 Task: Open Card Card0000000036 in Board Board0000000009 in Workspace WS0000000003 in Trello. Add Member 17.ch.pooja@gmail.com to Card Card0000000036 in Board Board0000000009 in Workspace WS0000000003 in Trello. Add Red Label titled Label0000000036 to Card Card0000000036 in Board Board0000000009 in Workspace WS0000000003 in Trello. Add Checklist CL0000000036 to Card Card0000000036 in Board Board0000000009 in Workspace WS0000000003 in Trello. Add Dates with Start Date as Nov 01 2023 and Due Date as Nov 30 2023 to Card Card0000000036 in Board Board0000000009 in Workspace WS0000000003 in Trello
Action: Mouse moved to (397, 622)
Screenshot: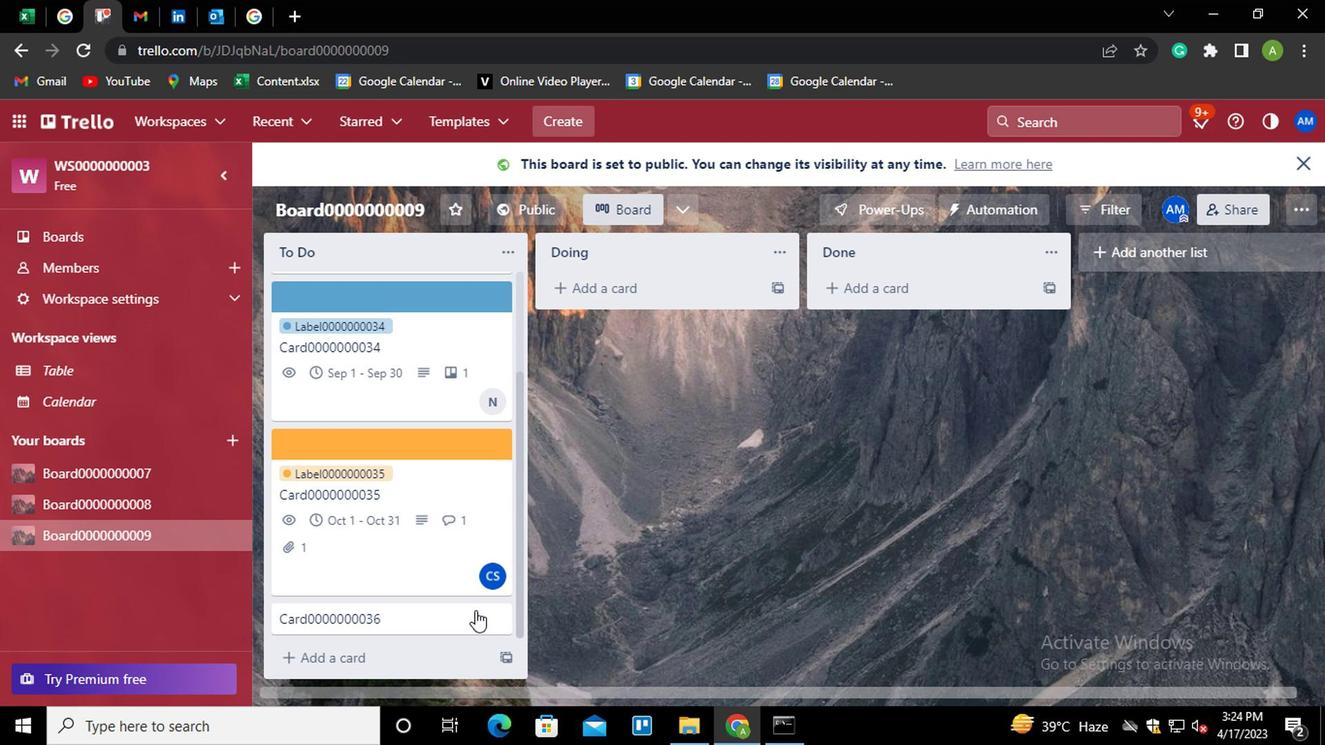 
Action: Mouse pressed left at (397, 622)
Screenshot: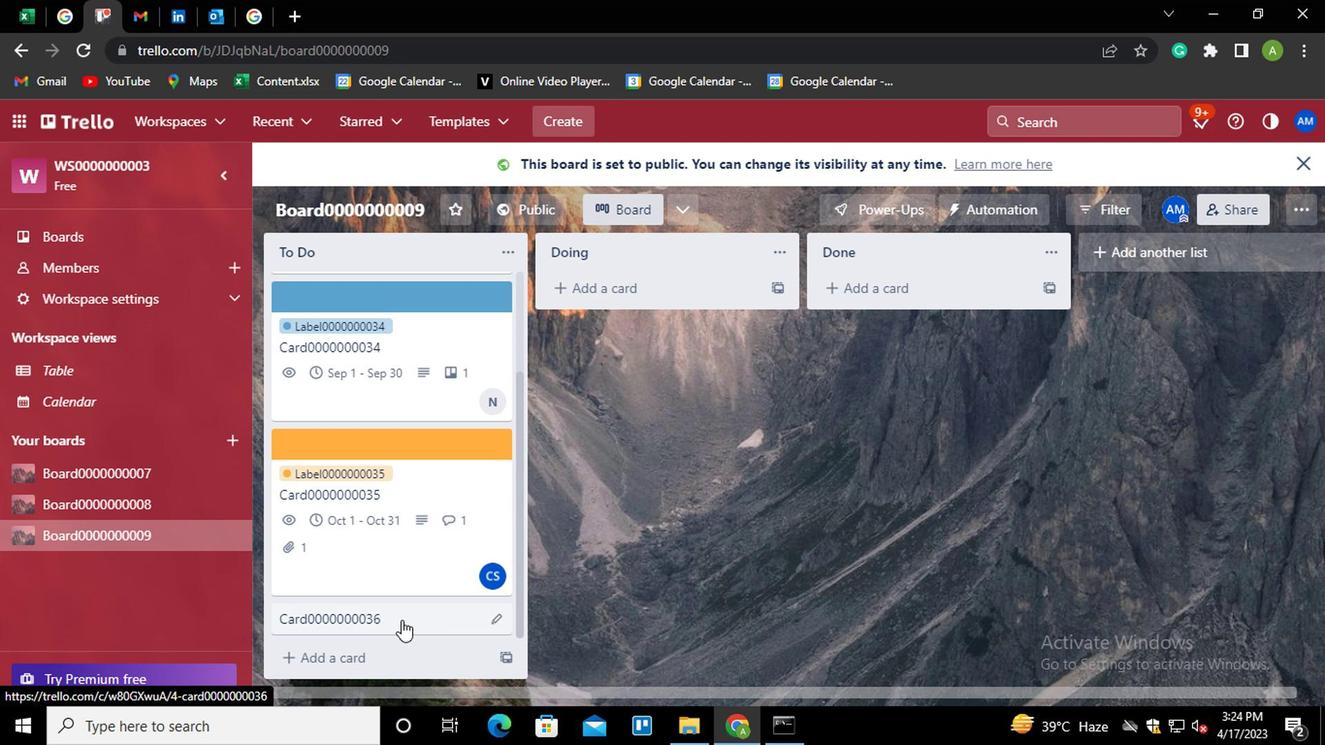 
Action: Mouse moved to (888, 275)
Screenshot: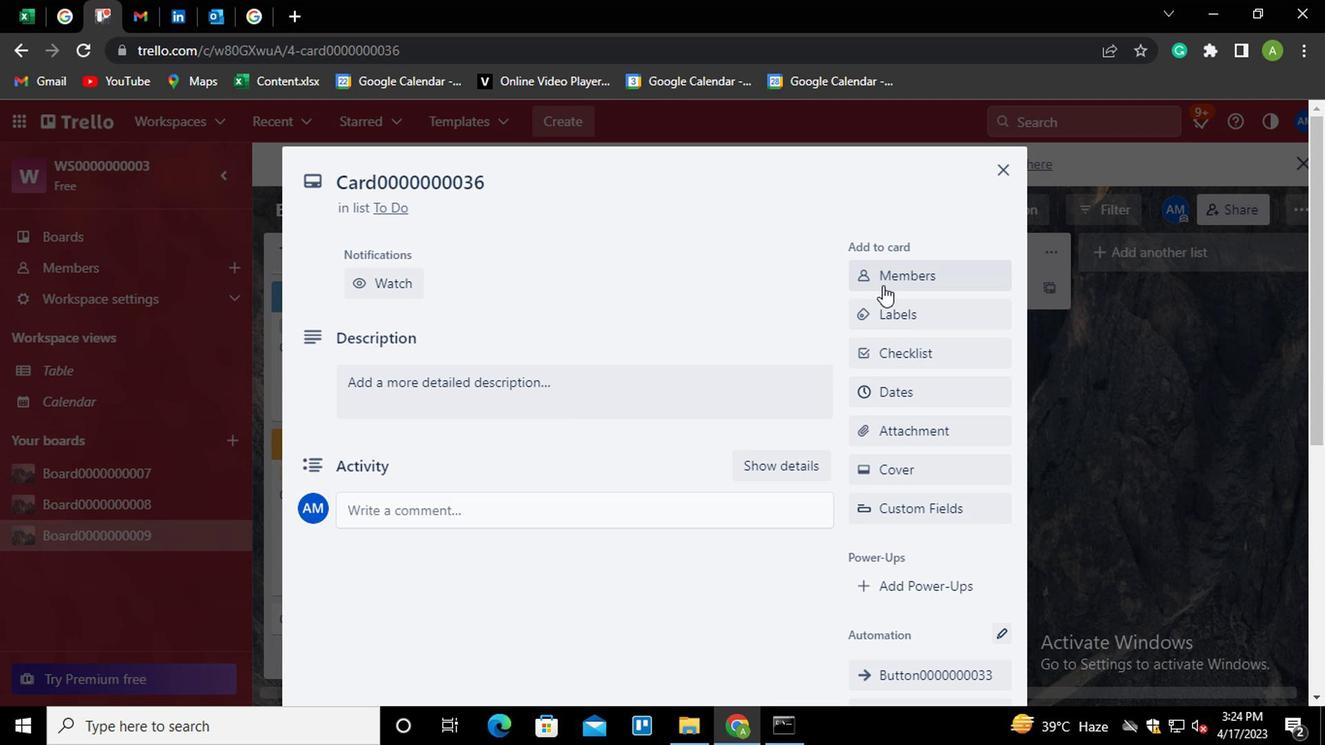 
Action: Mouse pressed left at (888, 275)
Screenshot: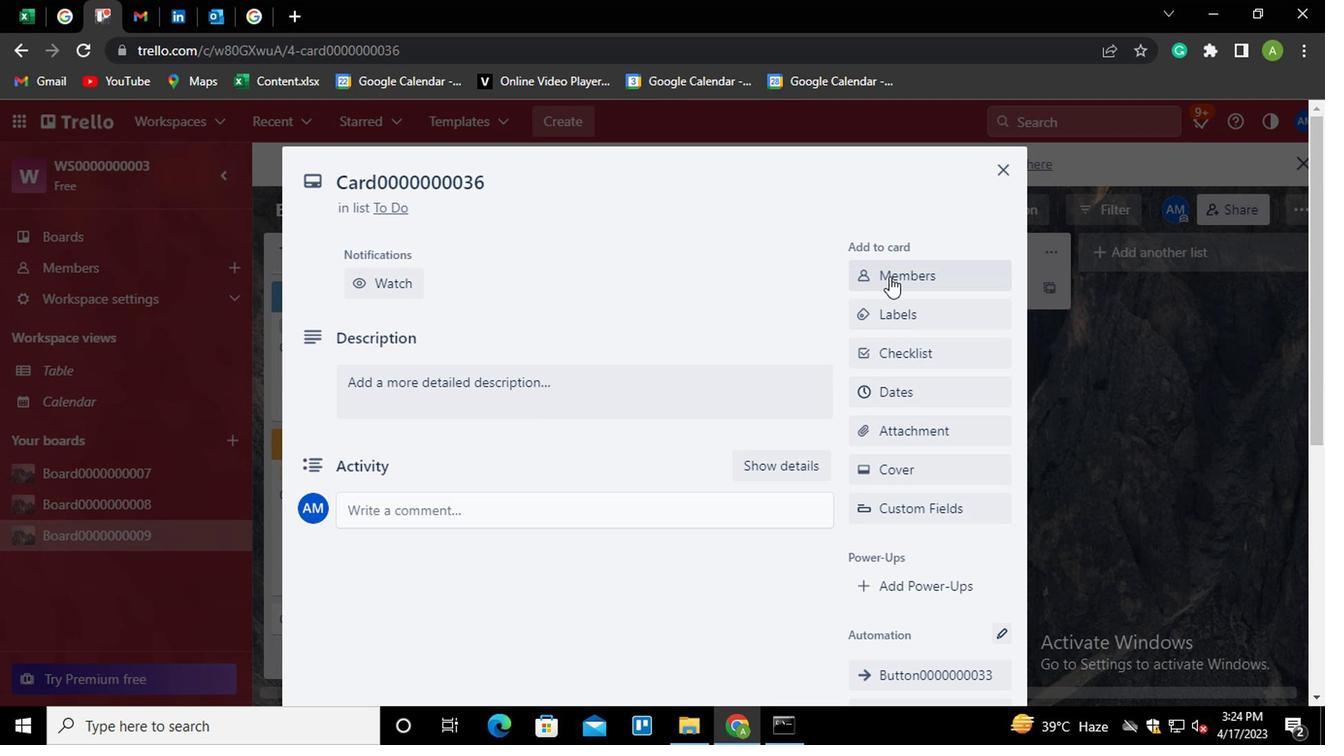 
Action: Mouse moved to (901, 363)
Screenshot: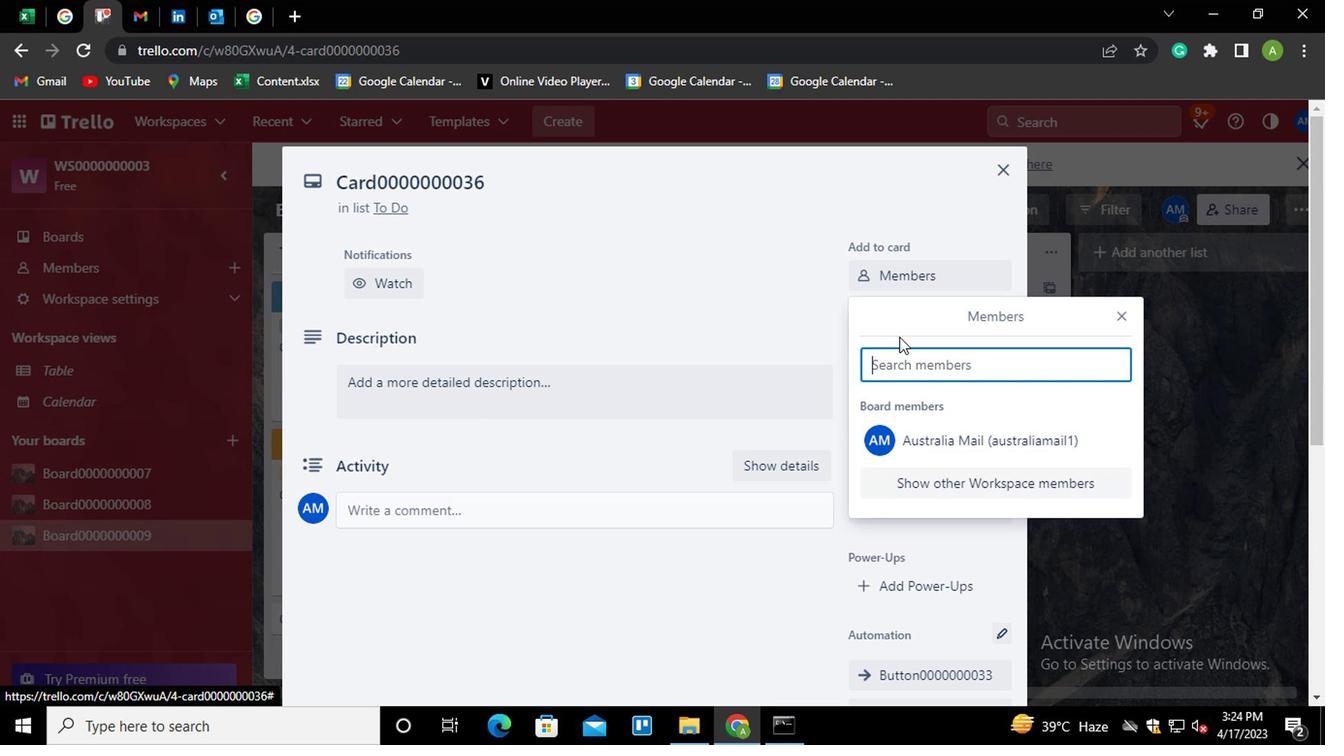 
Action: Mouse pressed left at (901, 363)
Screenshot: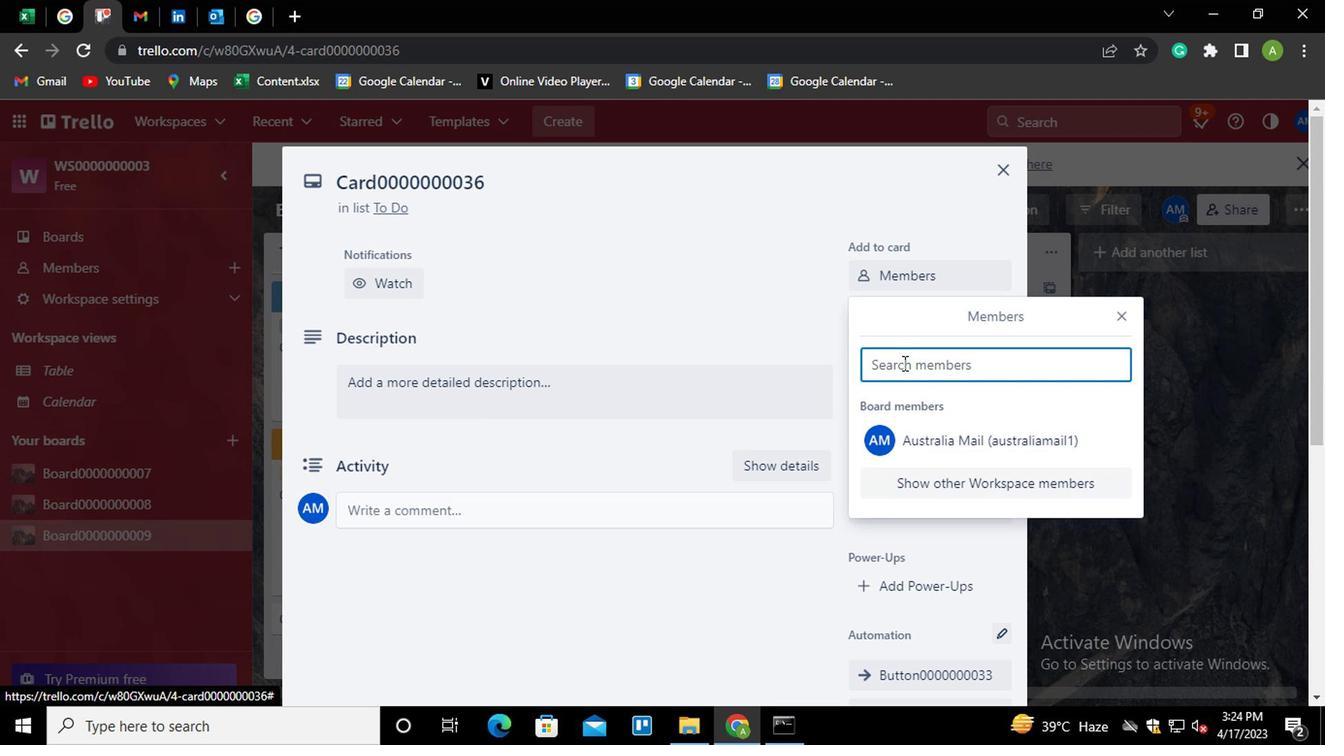 
Action: Mouse moved to (865, 365)
Screenshot: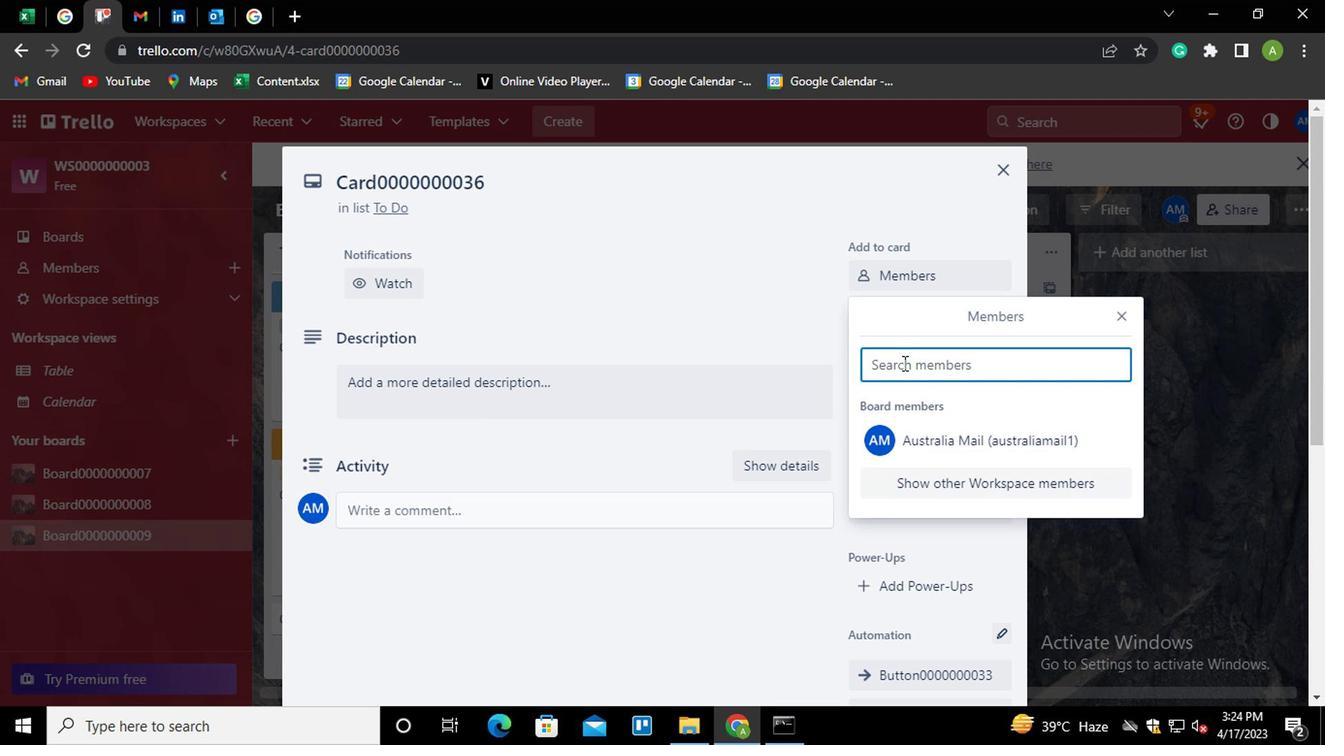 
Action: Key pressed 17.ch.pp<Key.backspace>ooja<Key.shift>@GMAIL.COM
Screenshot: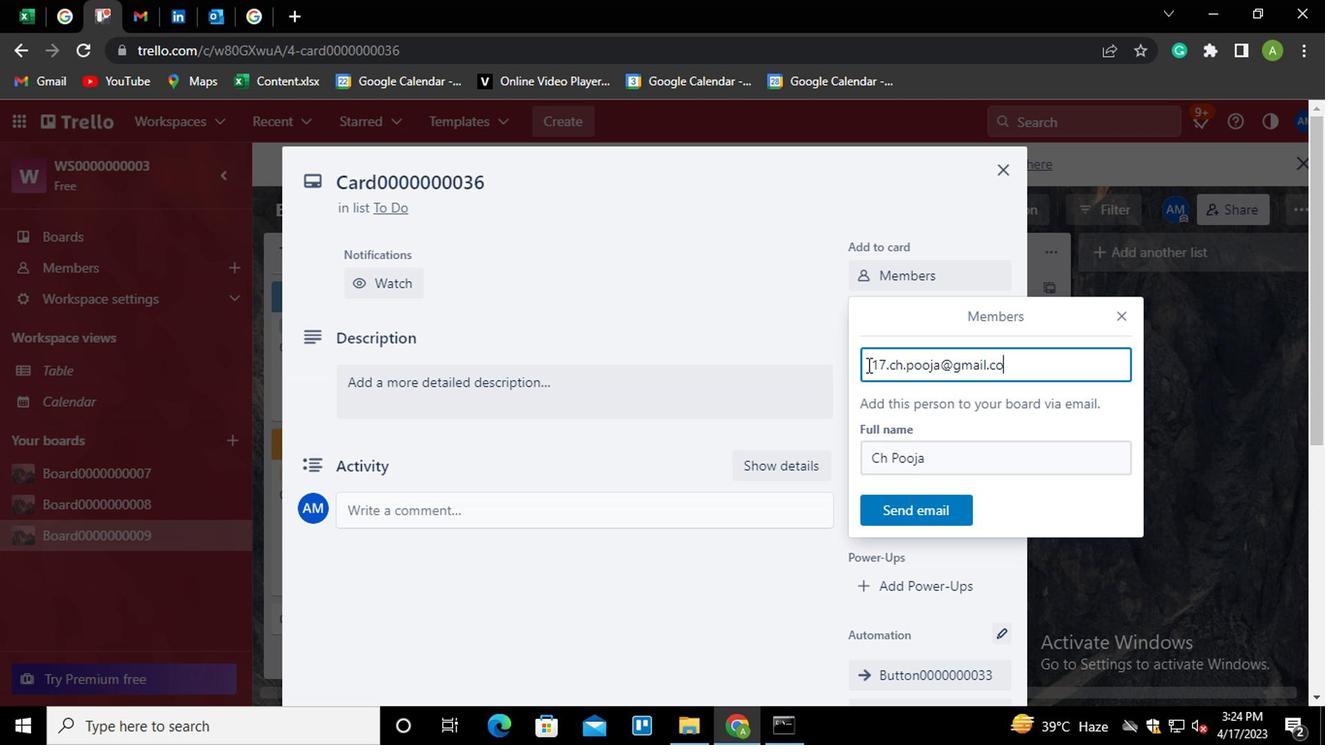 
Action: Mouse moved to (914, 506)
Screenshot: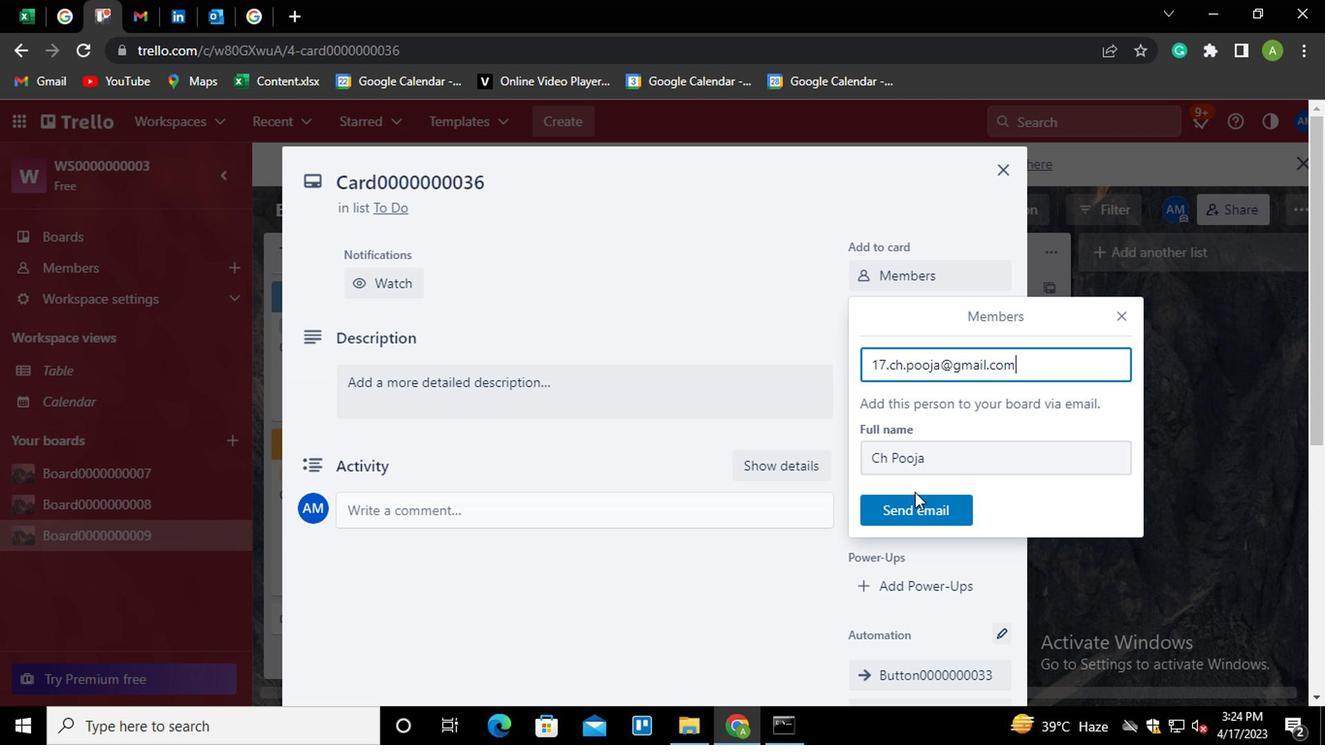 
Action: Mouse pressed left at (914, 506)
Screenshot: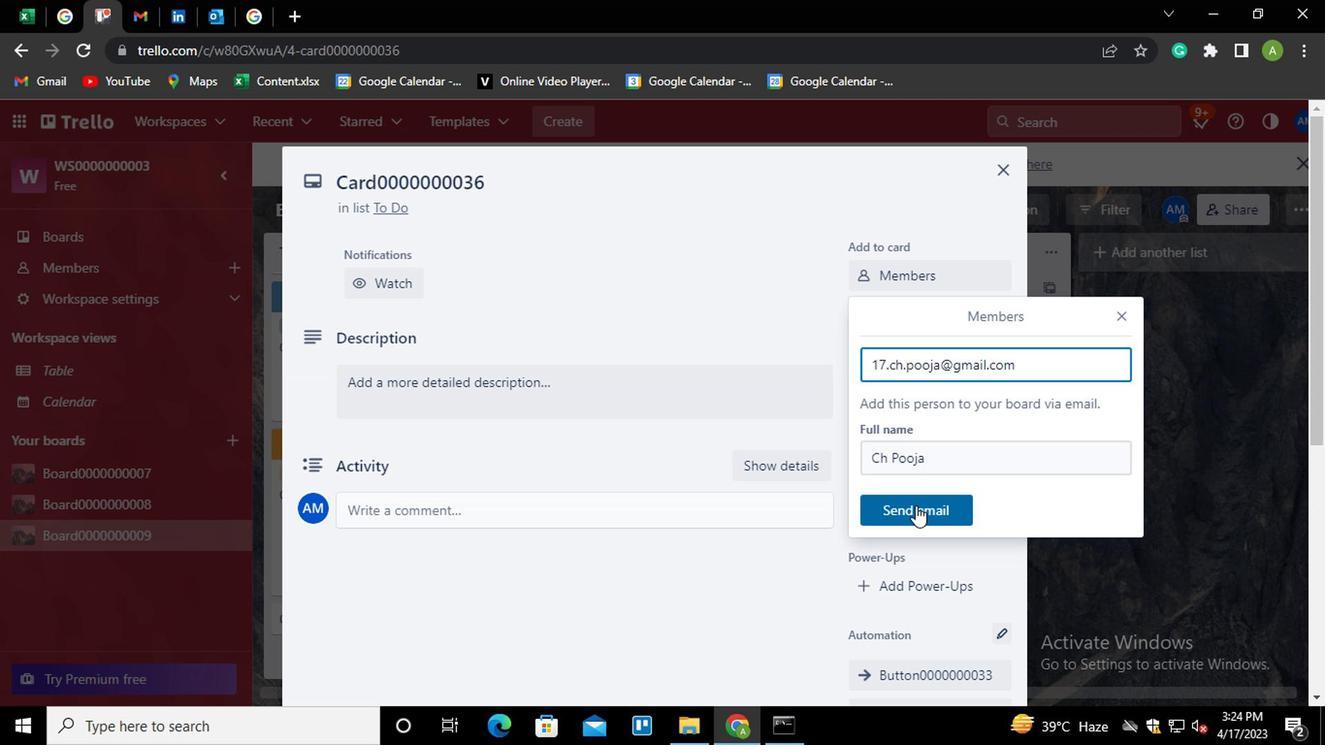 
Action: Mouse moved to (913, 301)
Screenshot: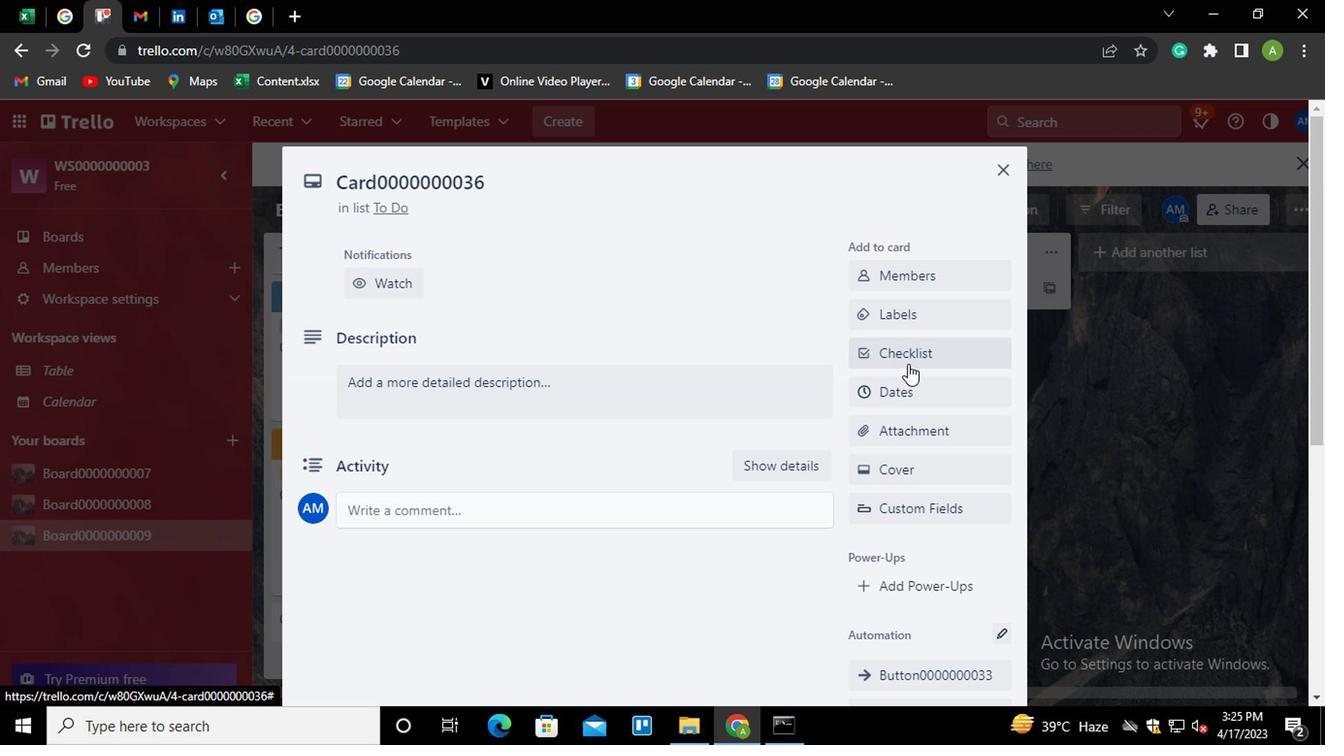 
Action: Mouse pressed left at (913, 301)
Screenshot: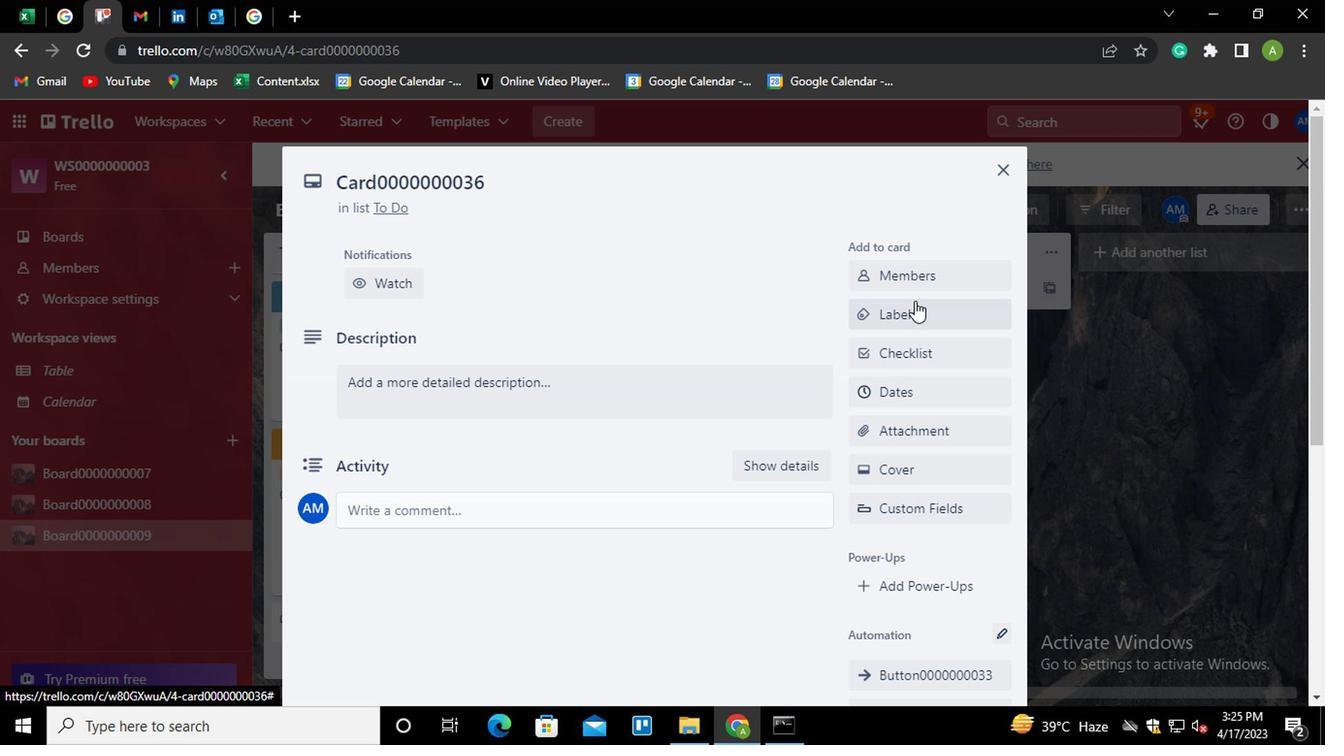 
Action: Mouse moved to (872, 385)
Screenshot: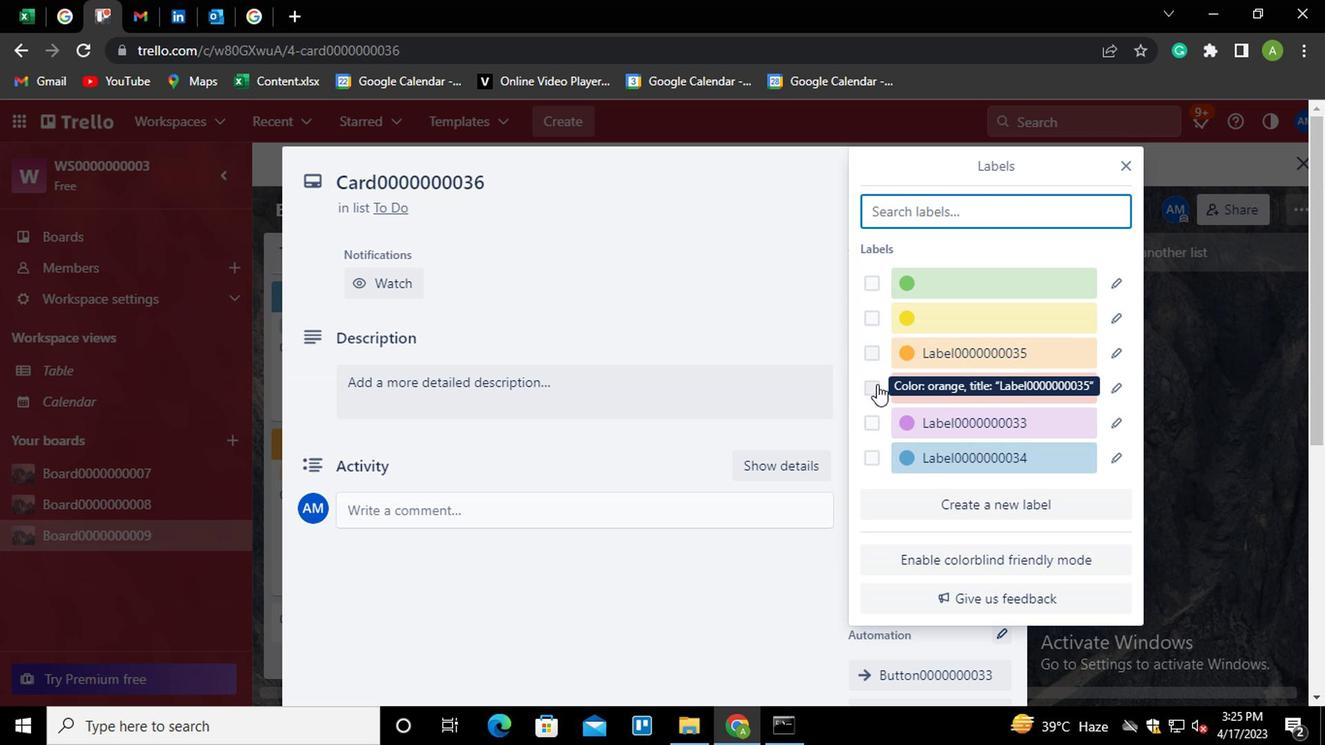 
Action: Mouse pressed left at (872, 385)
Screenshot: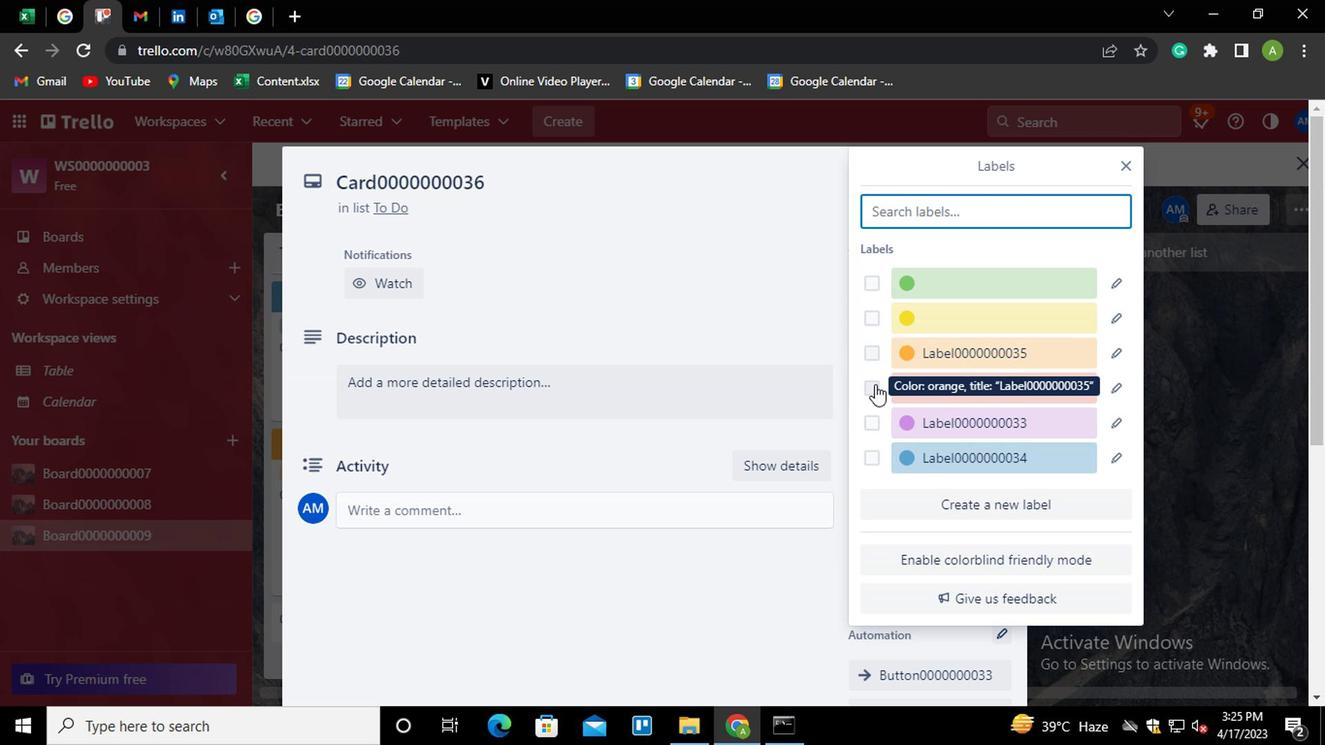 
Action: Mouse moved to (1112, 391)
Screenshot: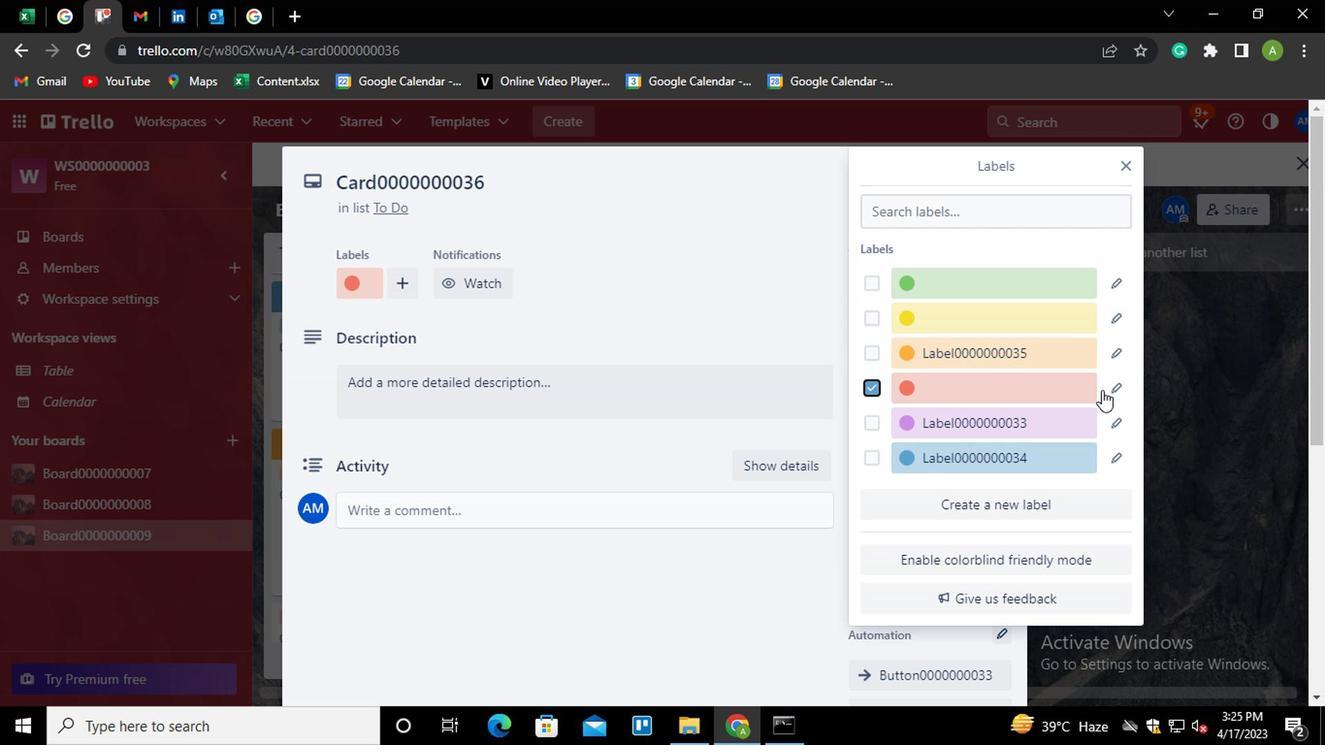 
Action: Mouse pressed left at (1112, 391)
Screenshot: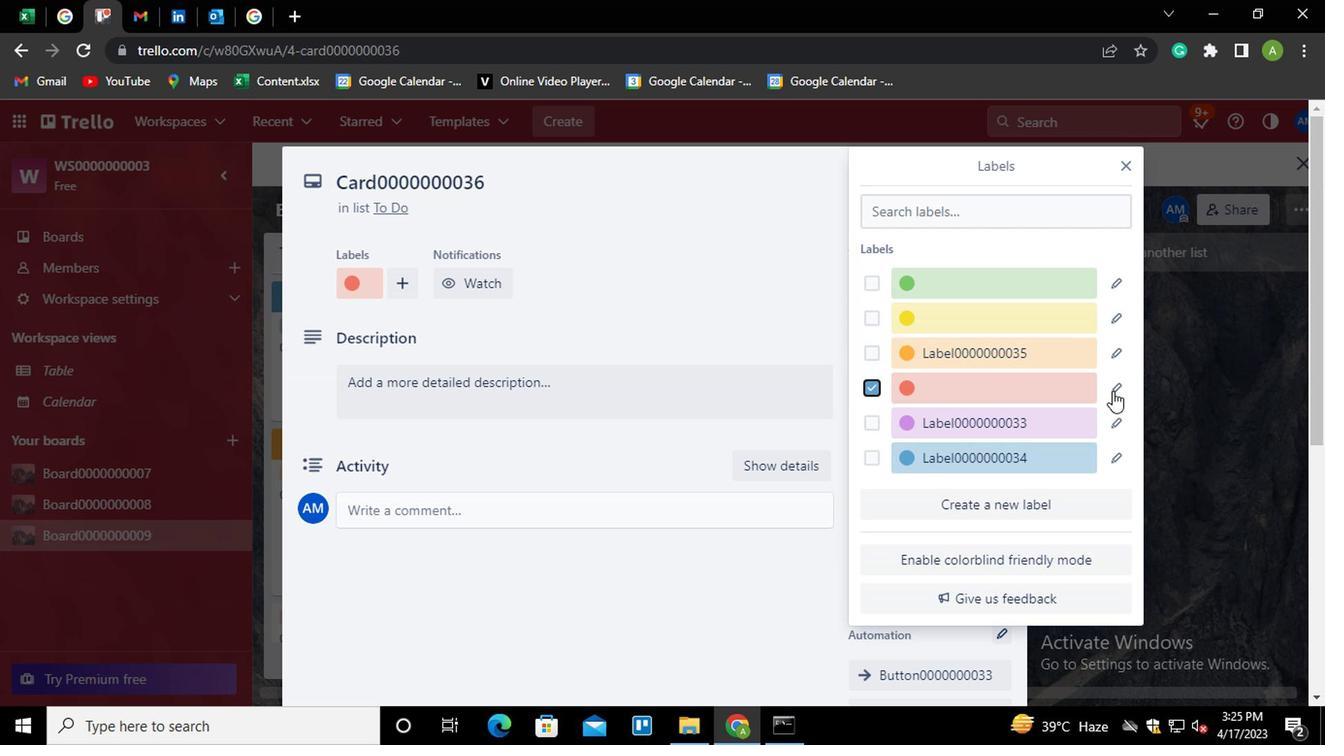 
Action: Mouse moved to (972, 348)
Screenshot: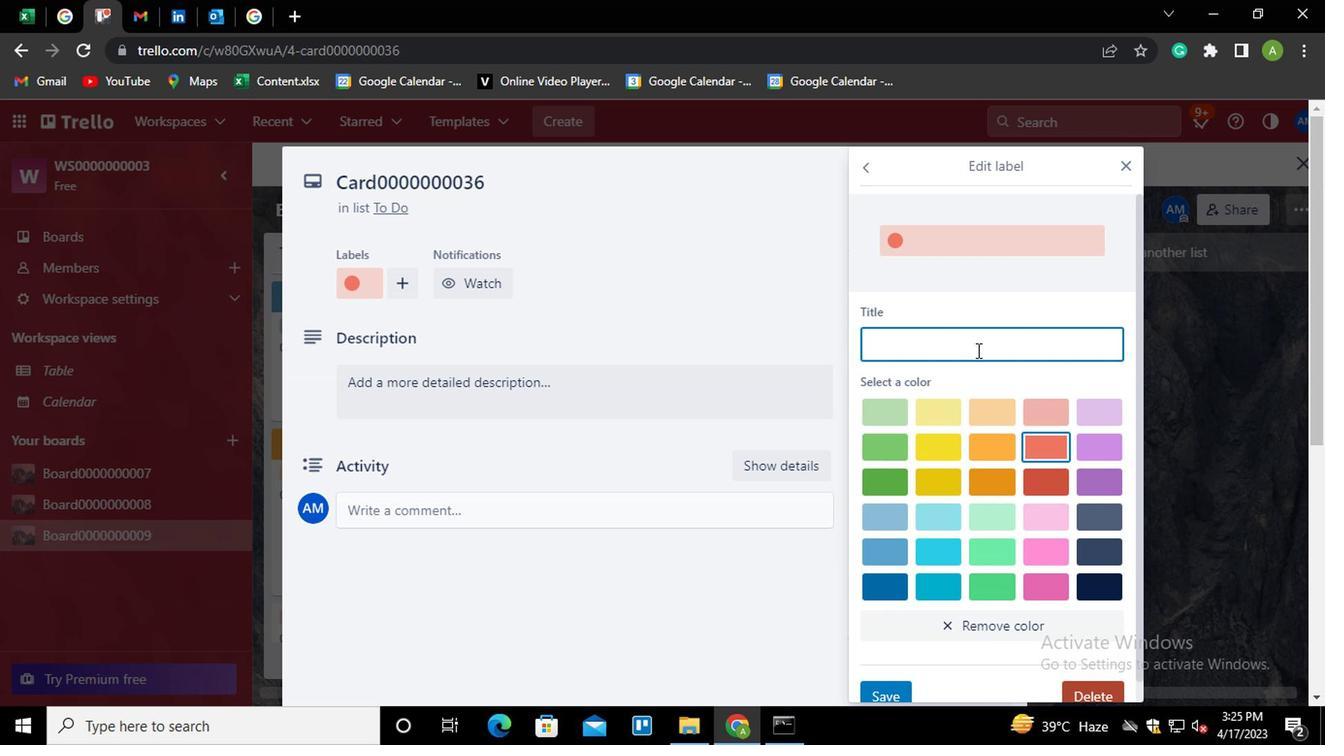 
Action: Mouse pressed left at (972, 348)
Screenshot: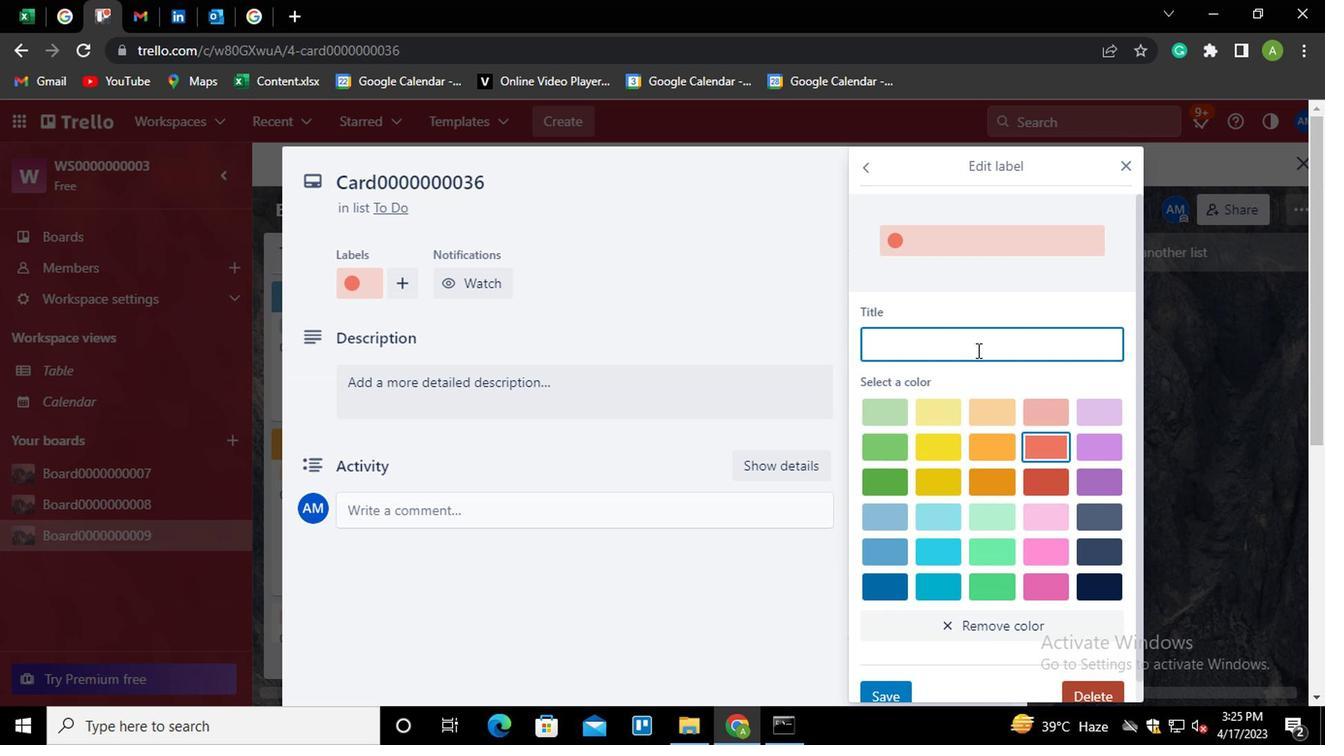 
Action: Key pressed <Key.shift><Key.shift>LABEL0000000036
Screenshot: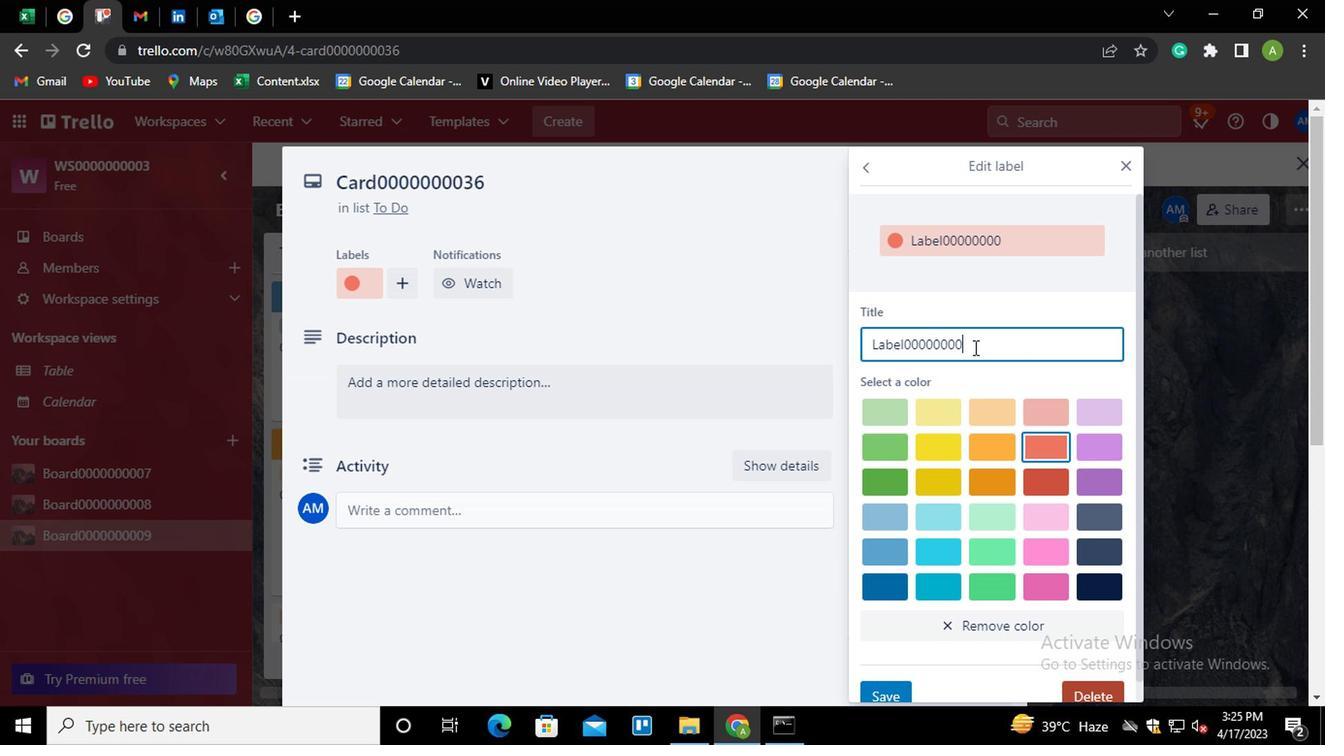 
Action: Mouse moved to (879, 691)
Screenshot: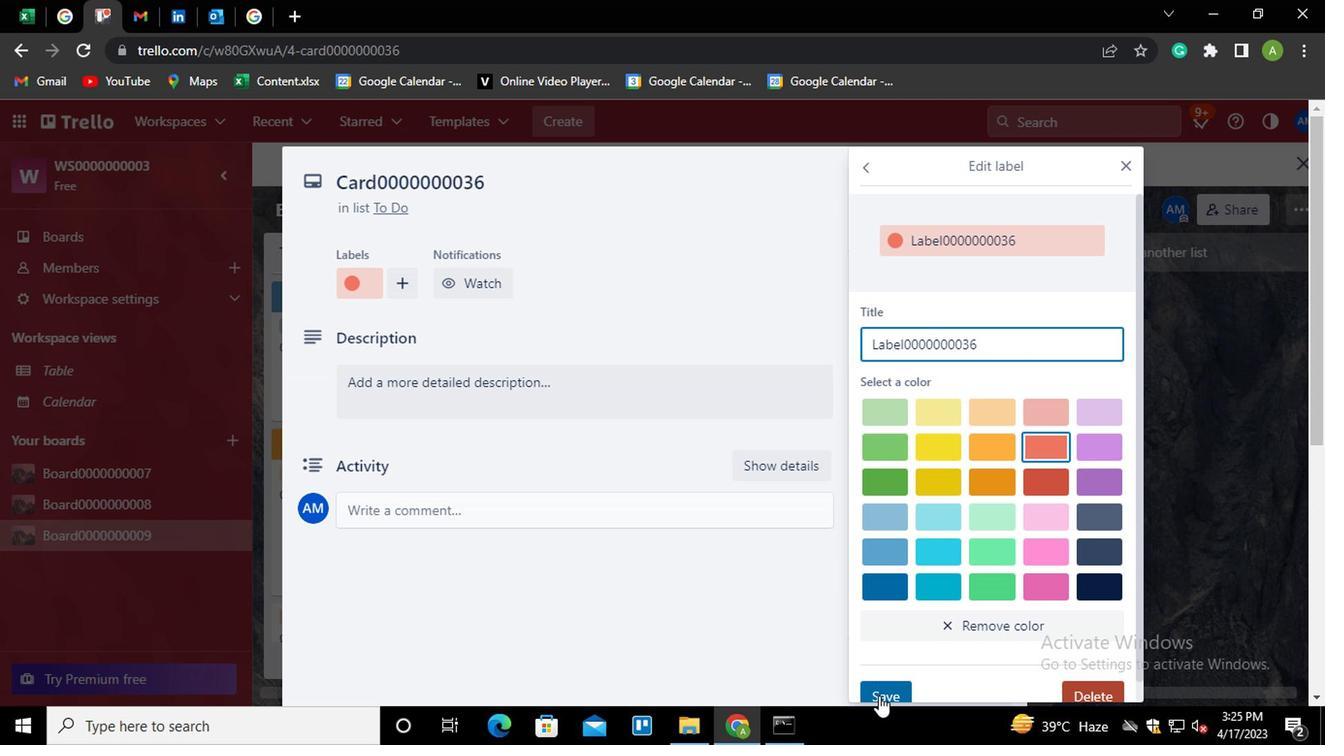 
Action: Mouse pressed left at (879, 691)
Screenshot: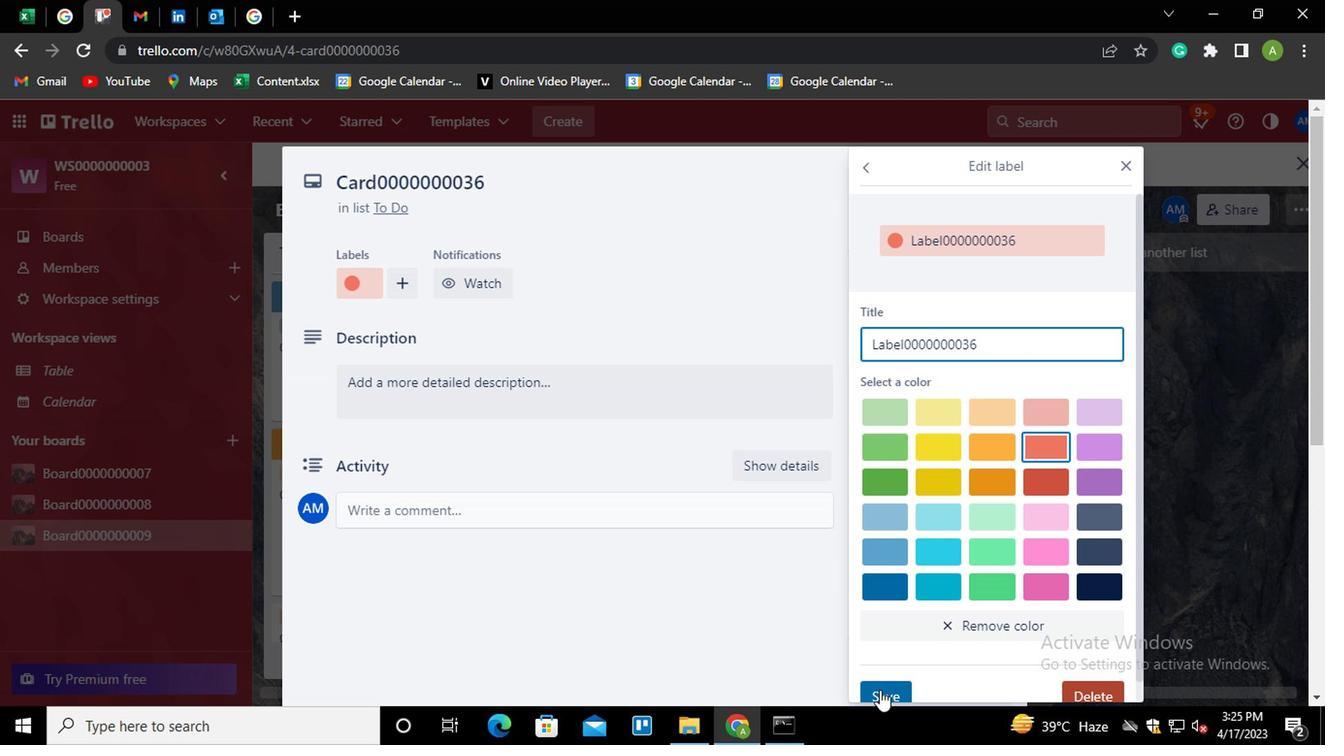 
Action: Mouse moved to (783, 296)
Screenshot: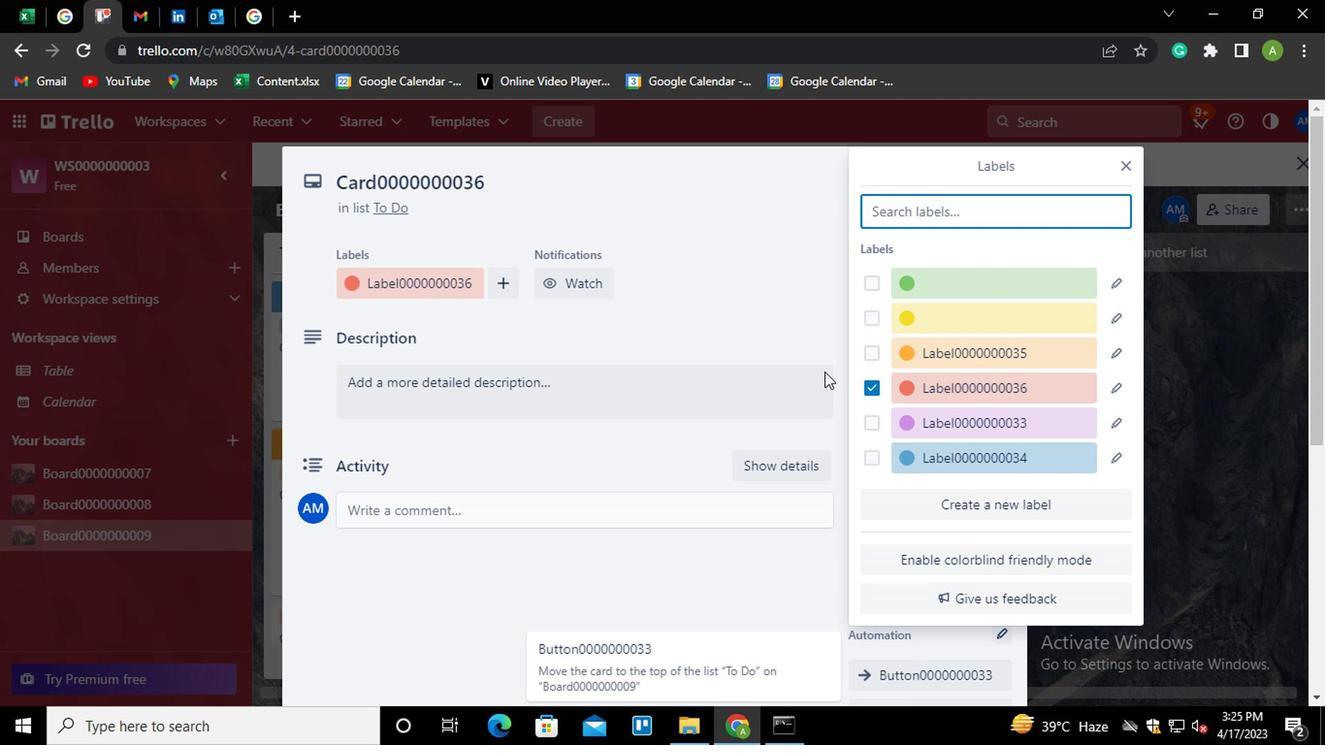 
Action: Mouse pressed left at (783, 296)
Screenshot: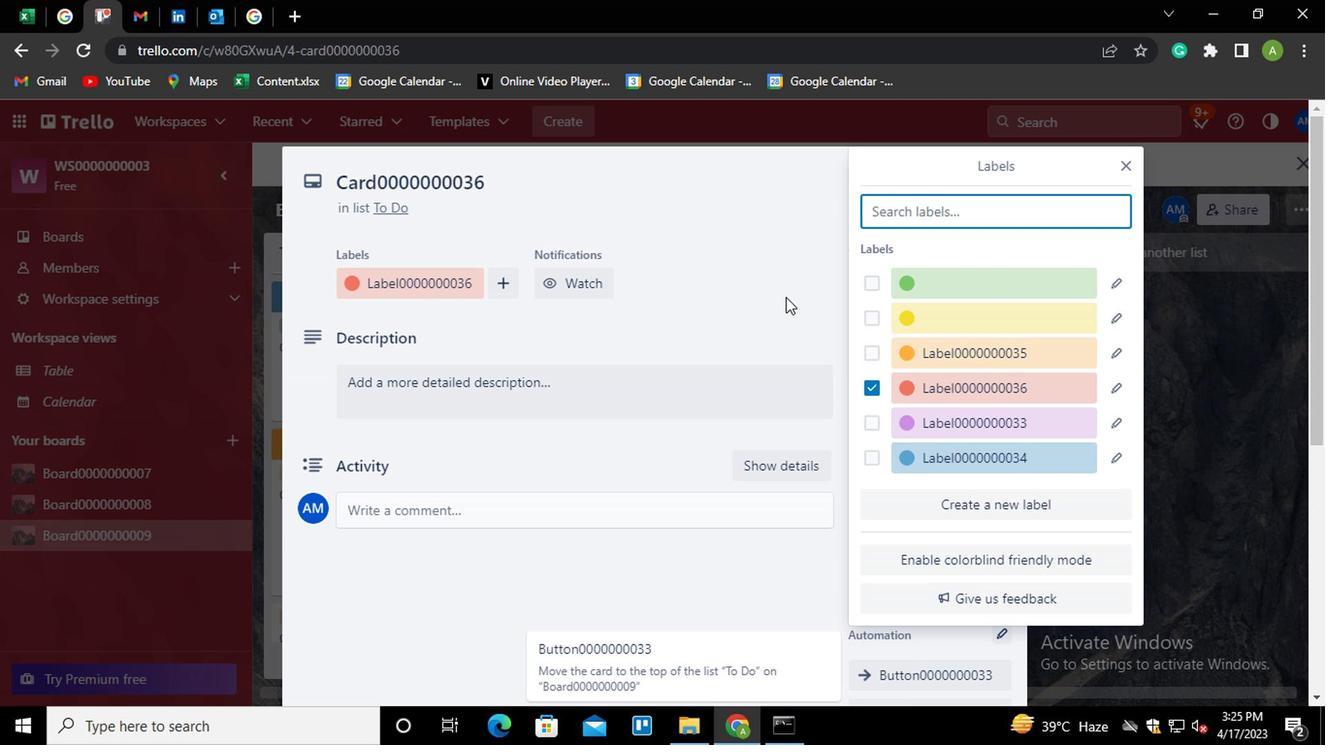 
Action: Mouse moved to (912, 343)
Screenshot: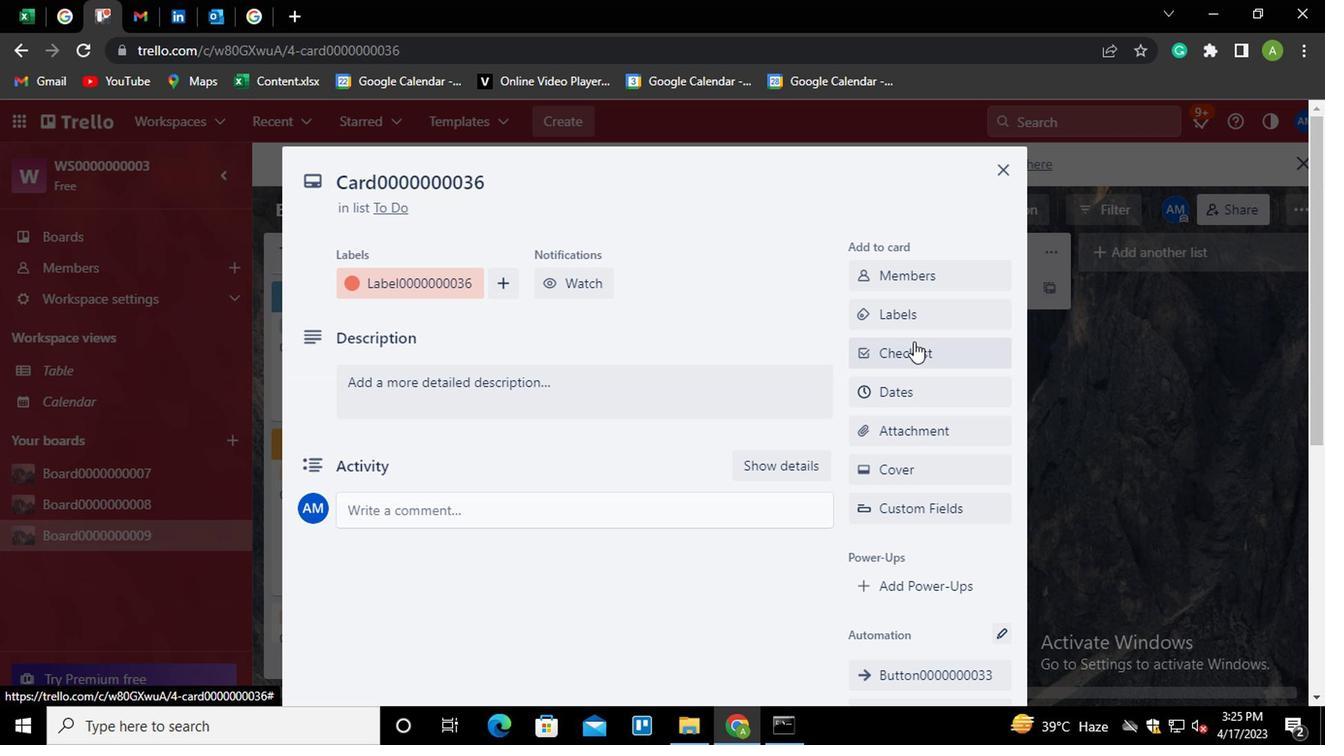 
Action: Mouse pressed left at (912, 343)
Screenshot: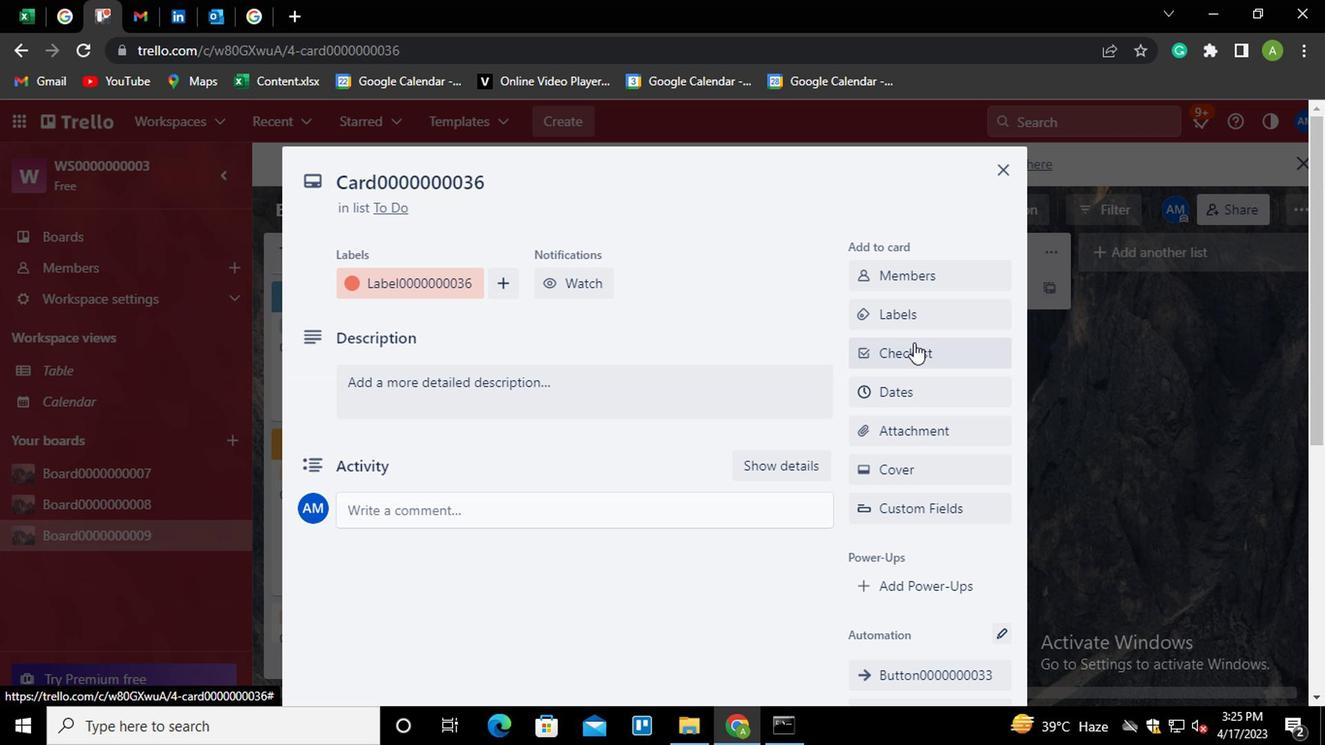 
Action: Mouse moved to (908, 353)
Screenshot: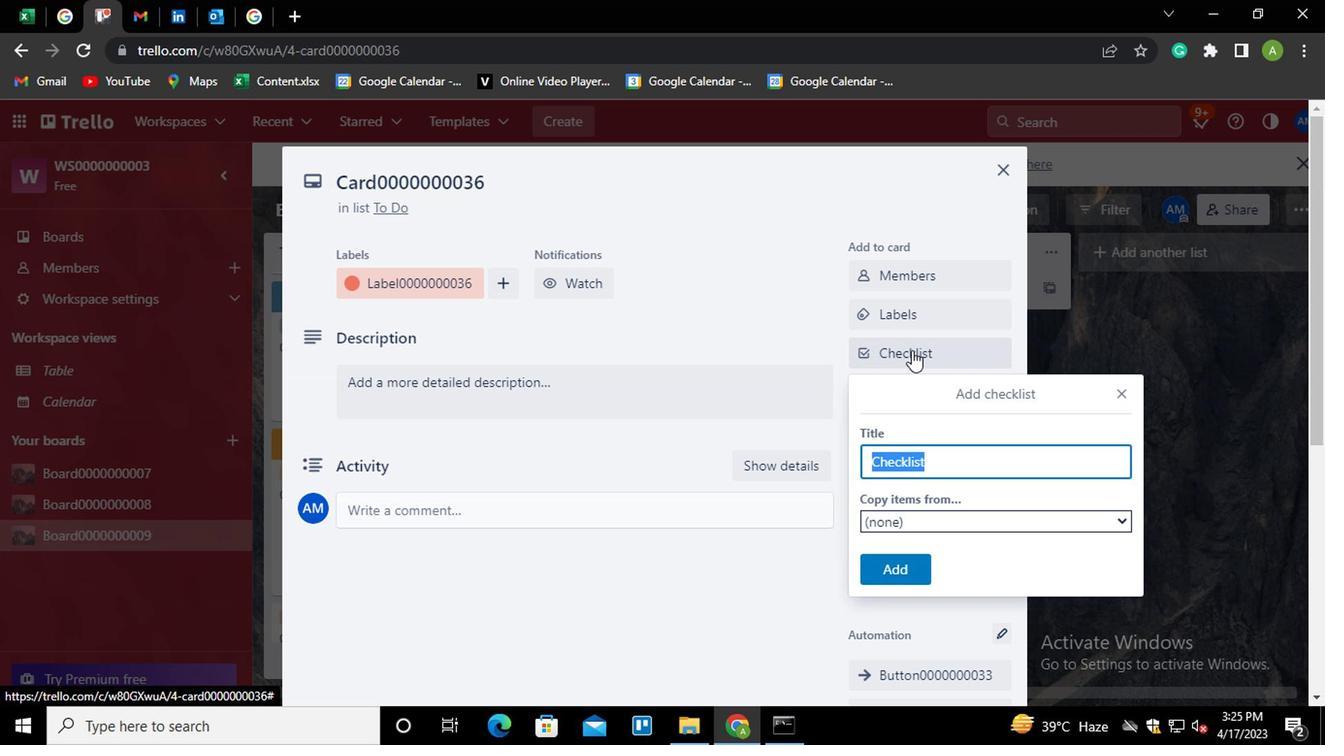 
Action: Key pressed <Key.shift>CL0000000036
Screenshot: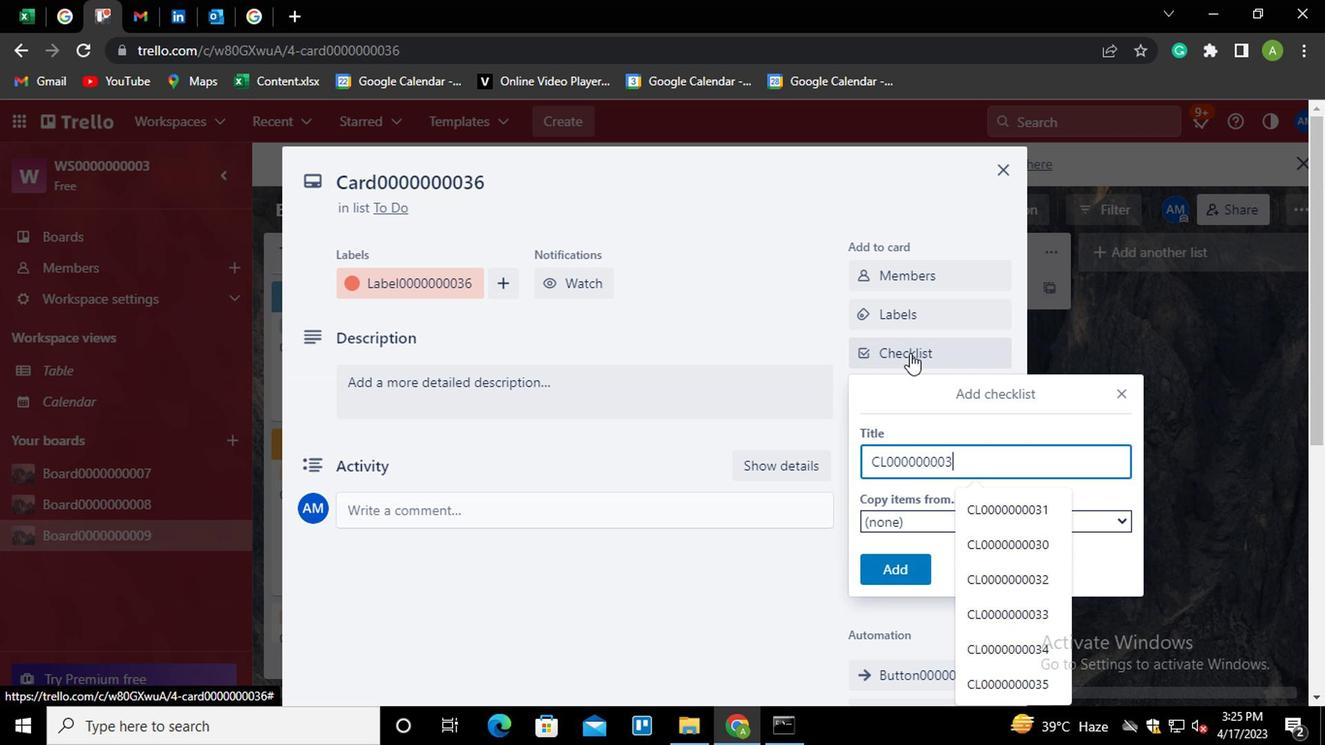 
Action: Mouse moved to (908, 562)
Screenshot: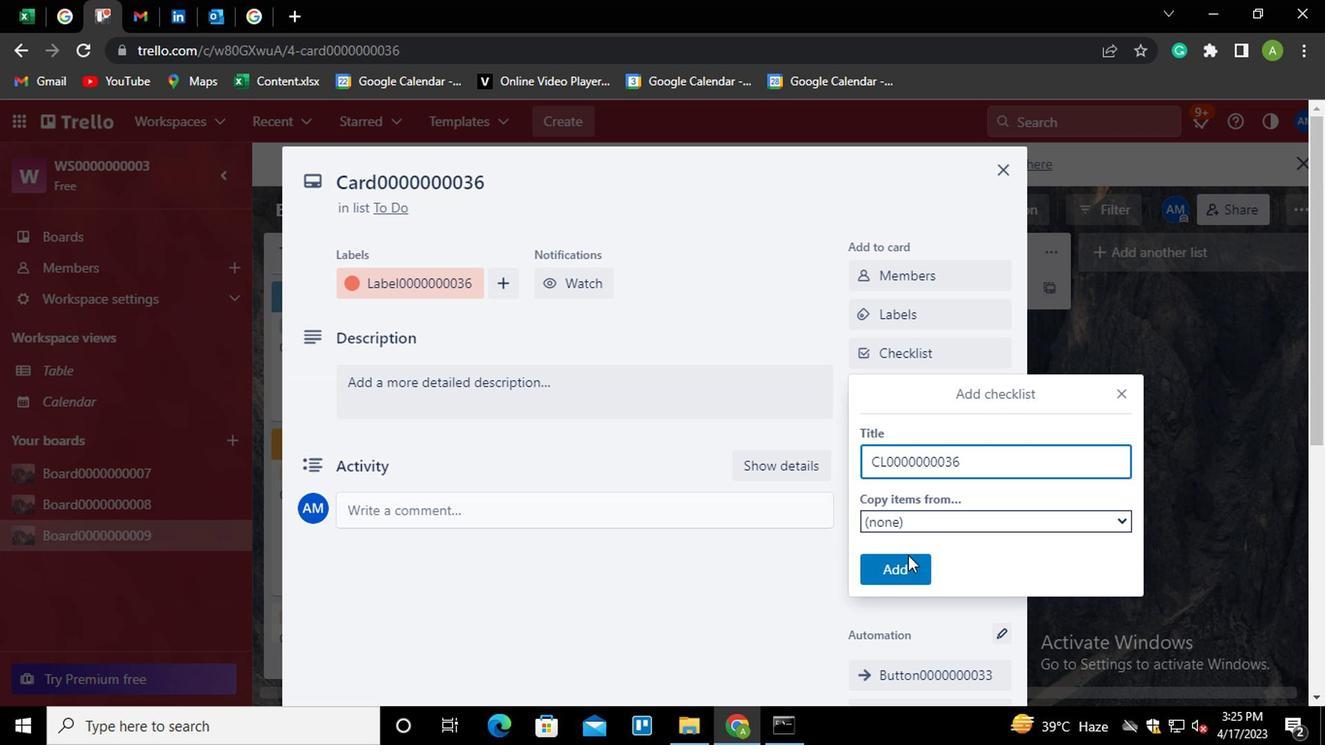 
Action: Mouse pressed left at (908, 562)
Screenshot: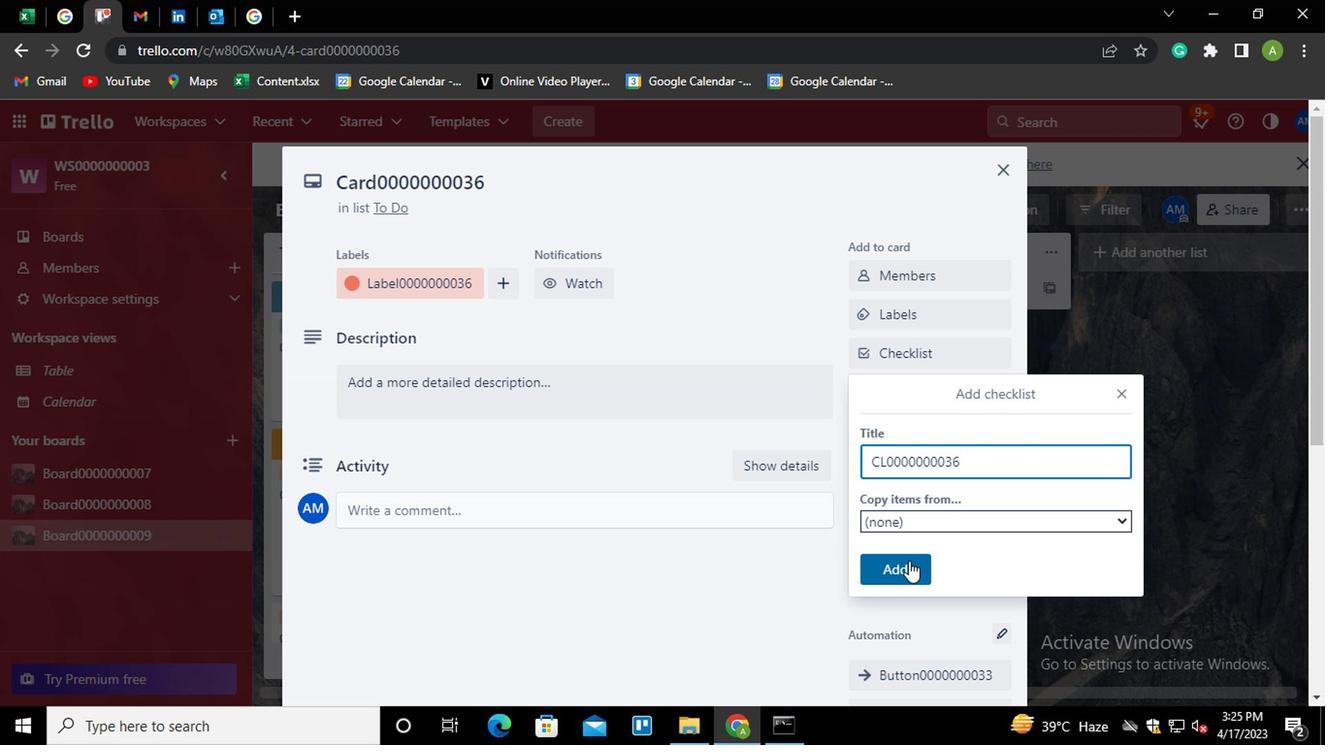 
Action: Mouse moved to (912, 391)
Screenshot: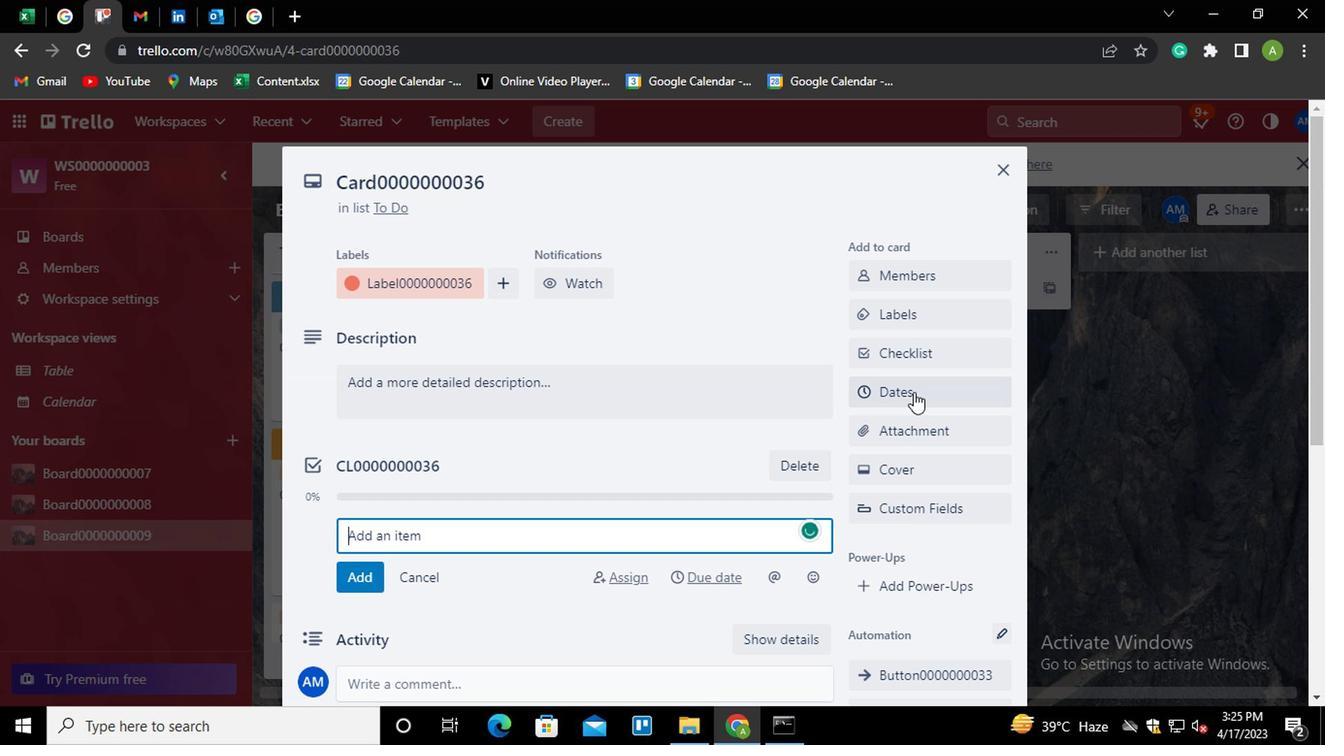 
Action: Mouse pressed left at (912, 391)
Screenshot: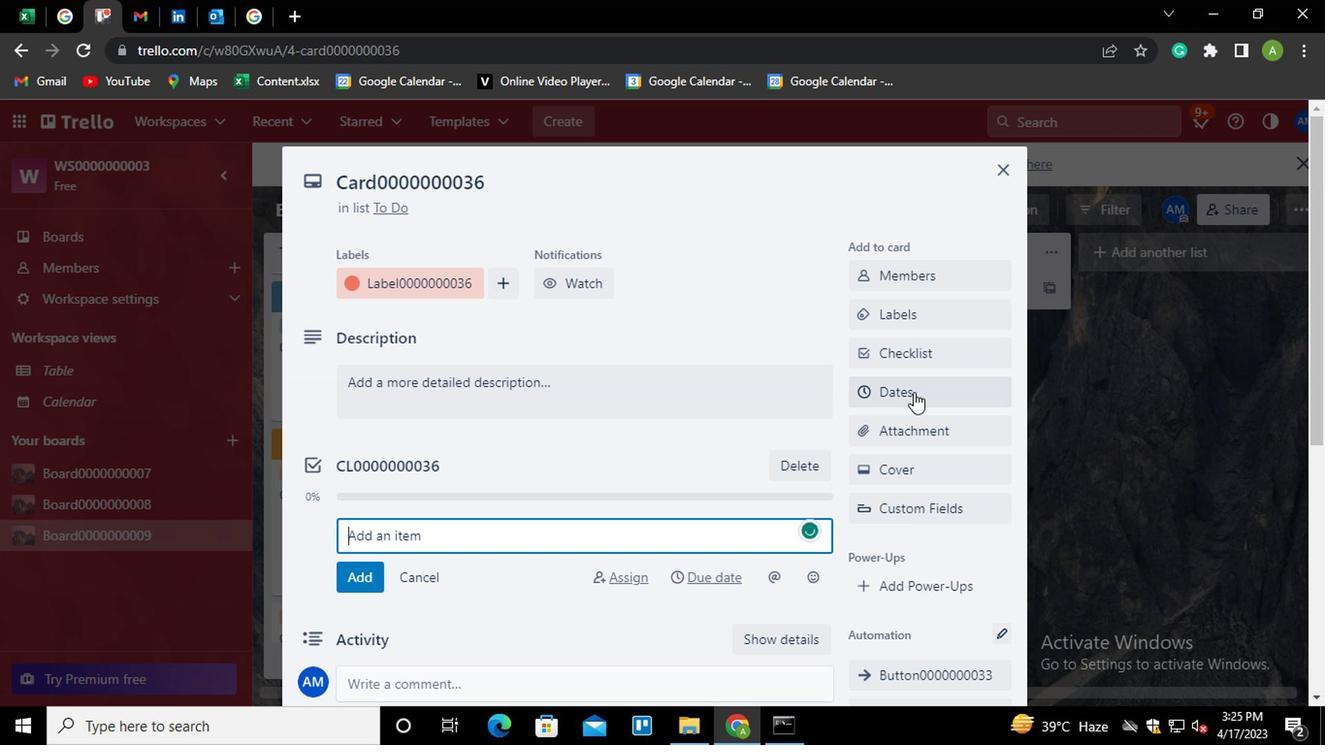 
Action: Mouse moved to (902, 579)
Screenshot: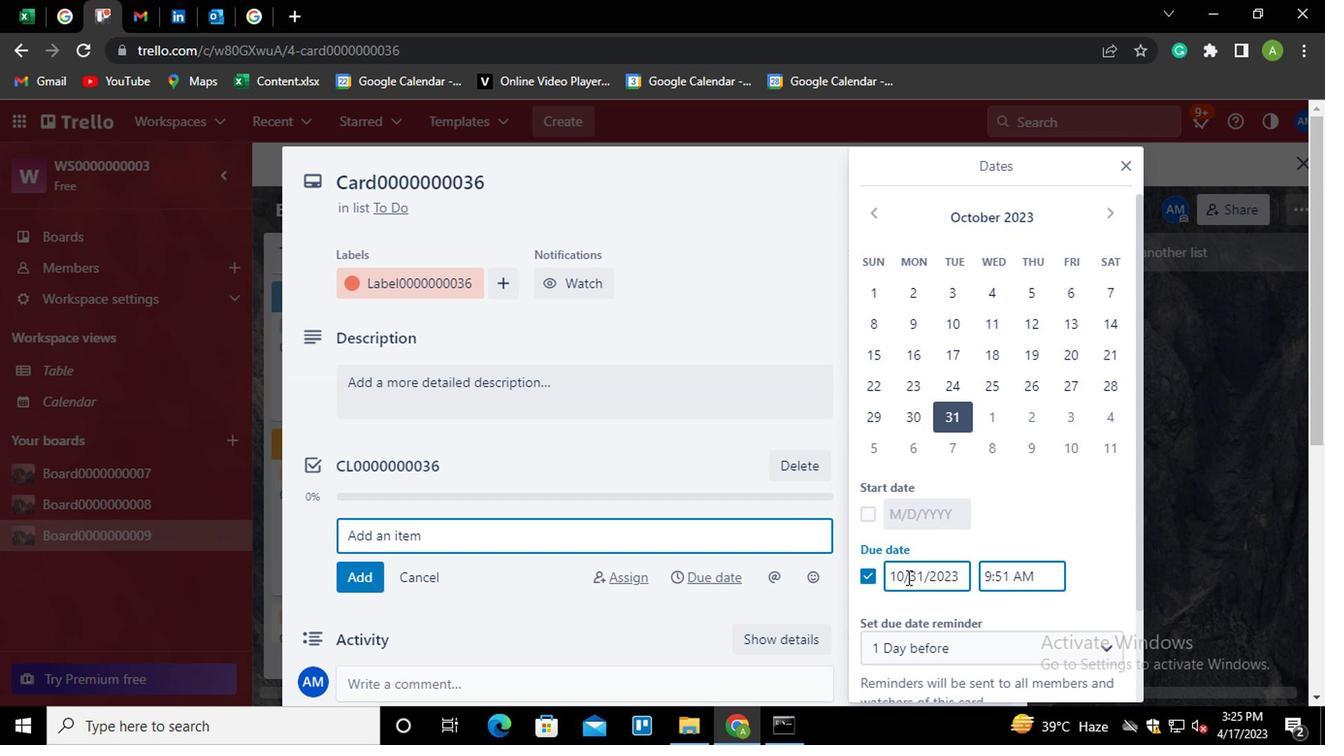 
Action: Mouse pressed left at (902, 579)
Screenshot: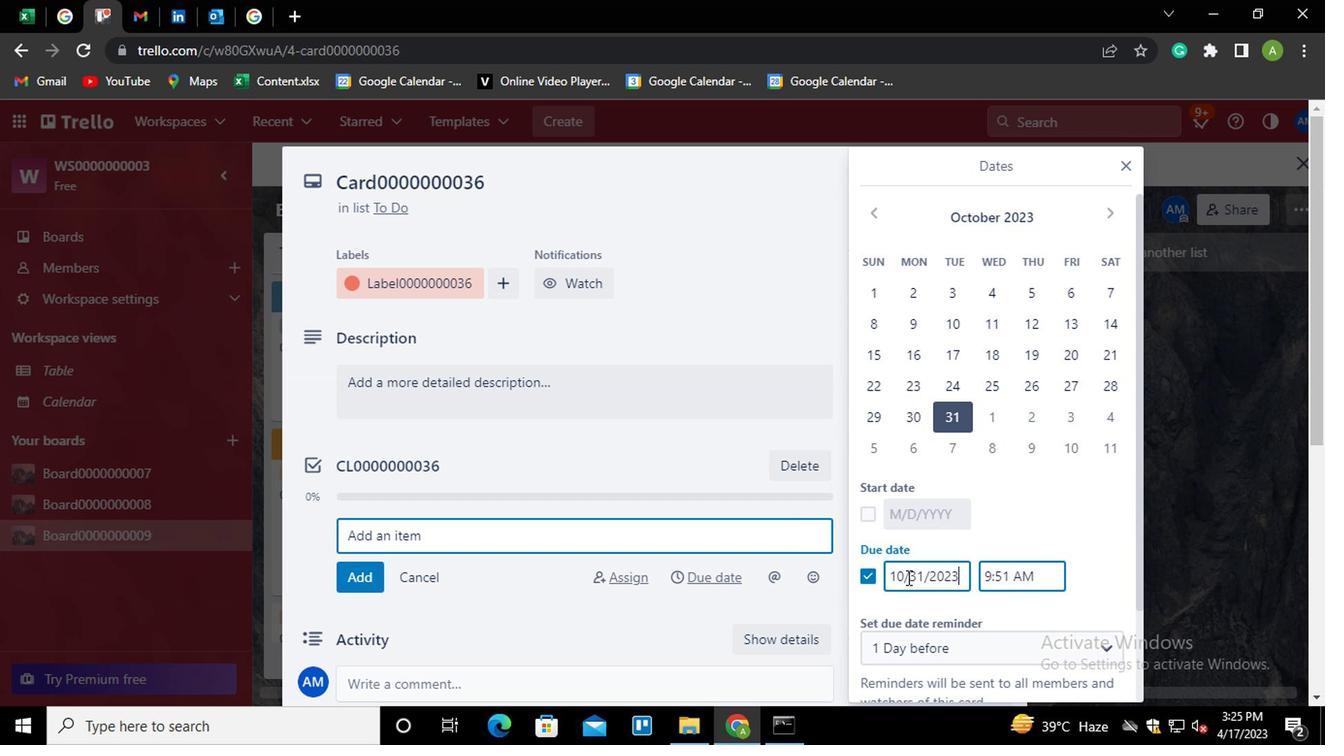 
Action: Mouse moved to (924, 572)
Screenshot: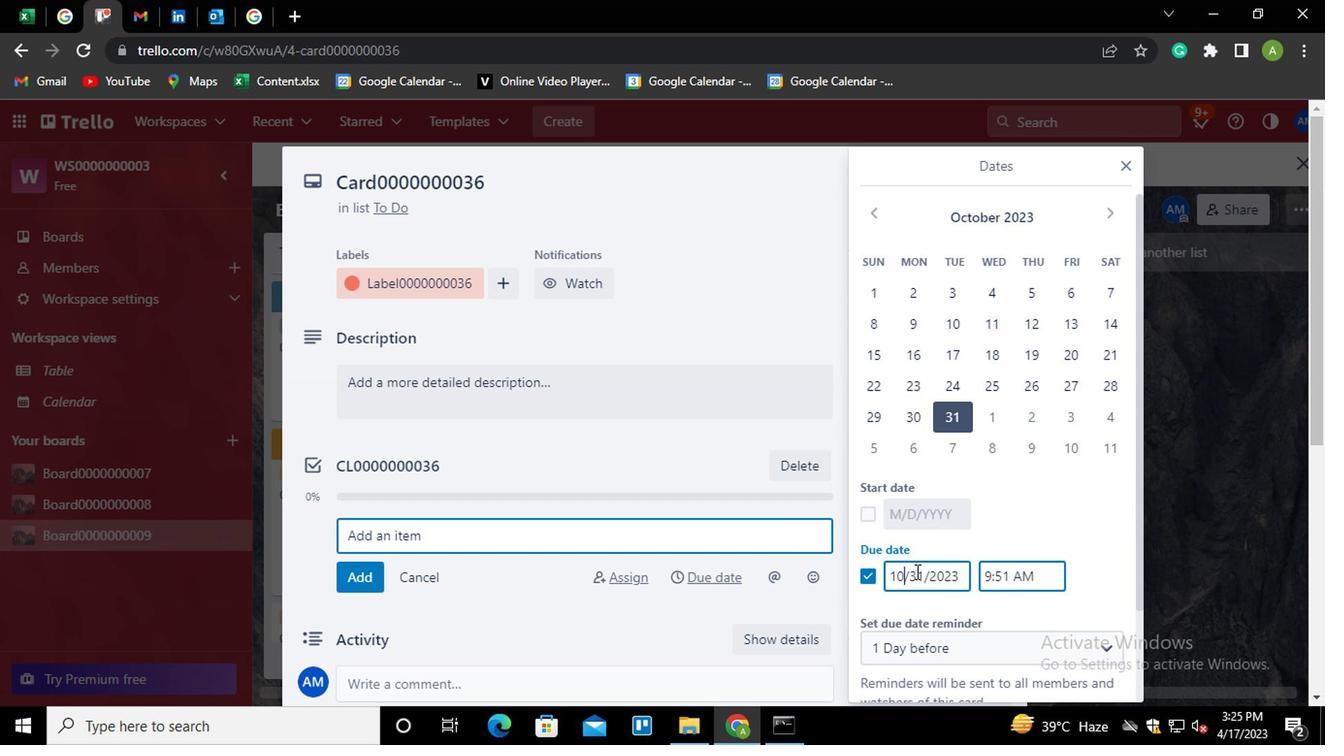 
Action: Key pressed <Key.backspace>1
Screenshot: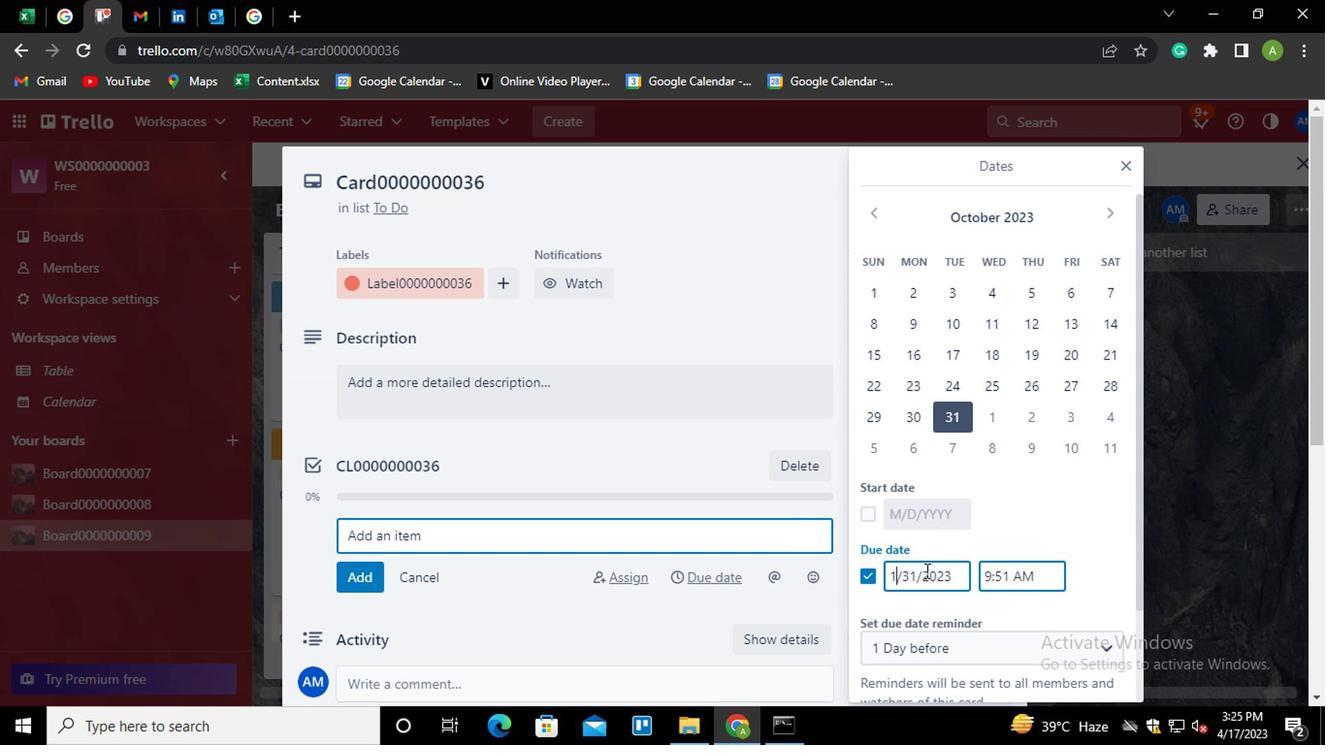 
Action: Mouse moved to (866, 511)
Screenshot: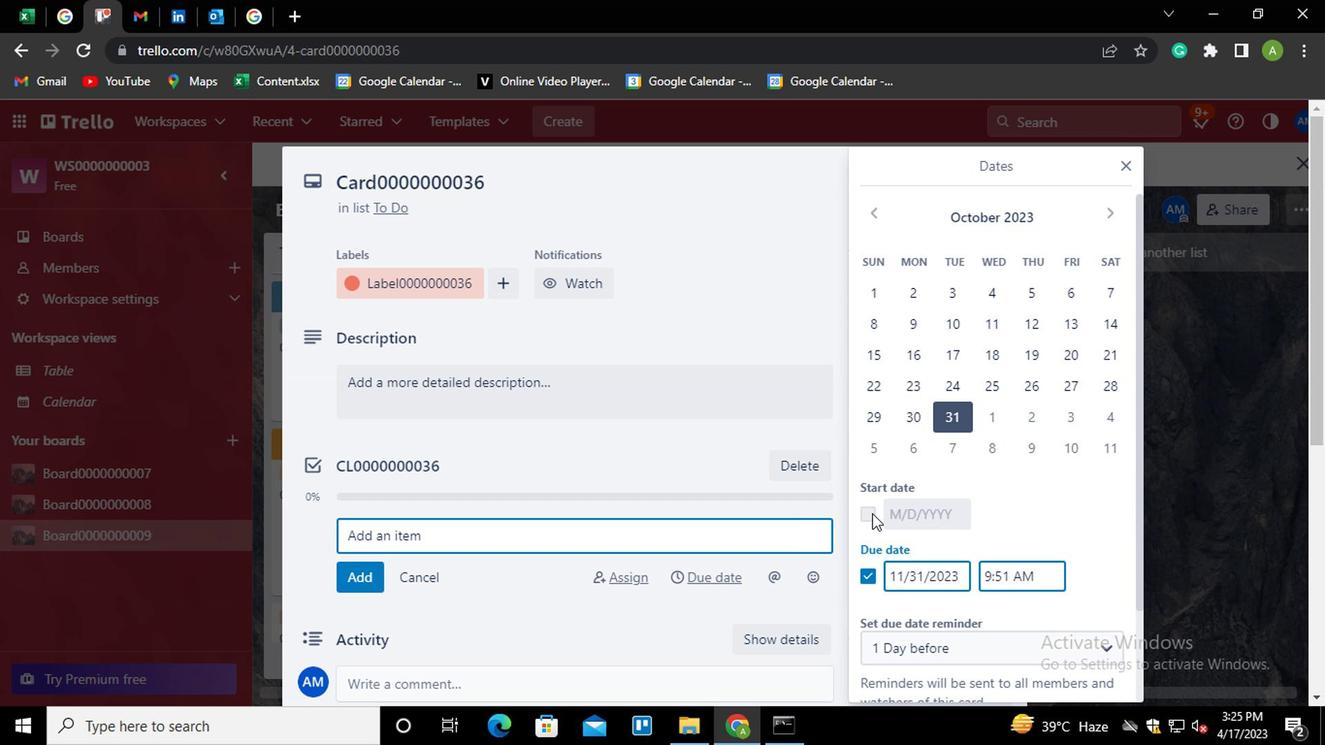 
Action: Mouse pressed left at (866, 511)
Screenshot: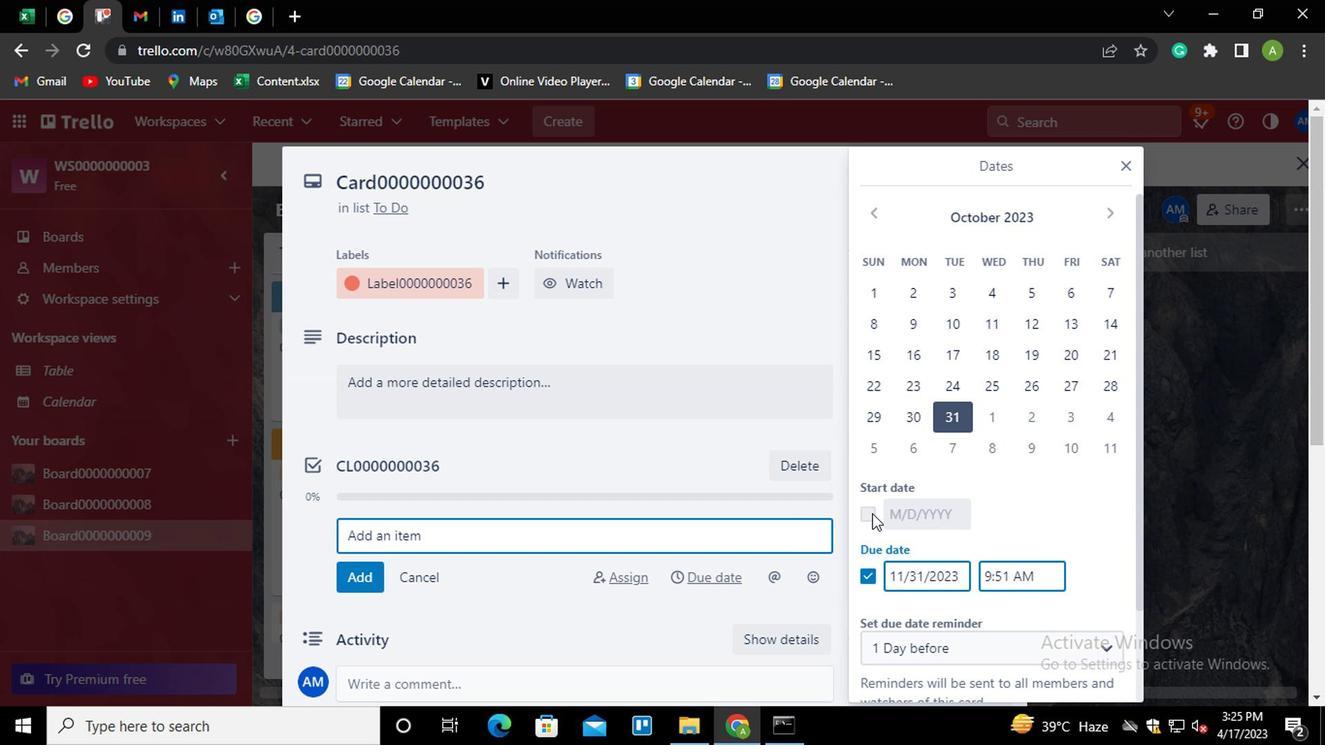 
Action: Mouse moved to (905, 515)
Screenshot: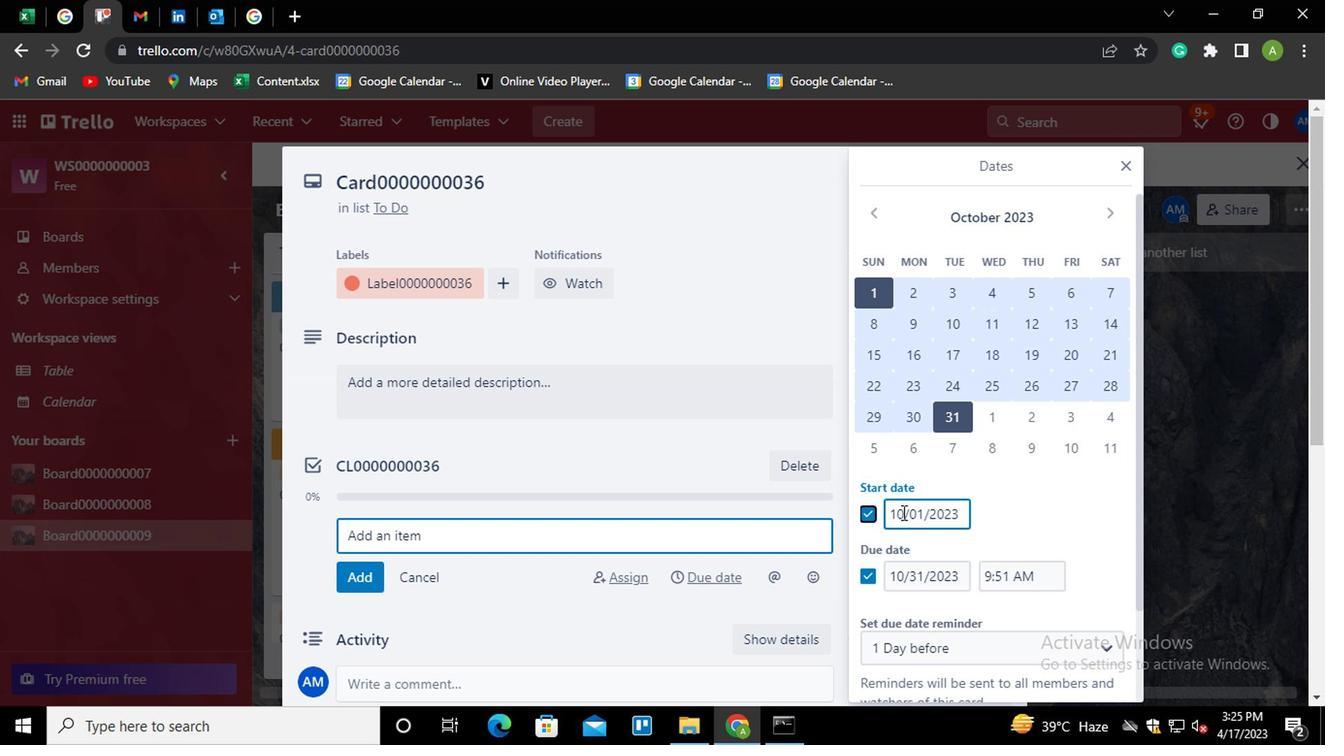 
Action: Mouse pressed left at (905, 515)
Screenshot: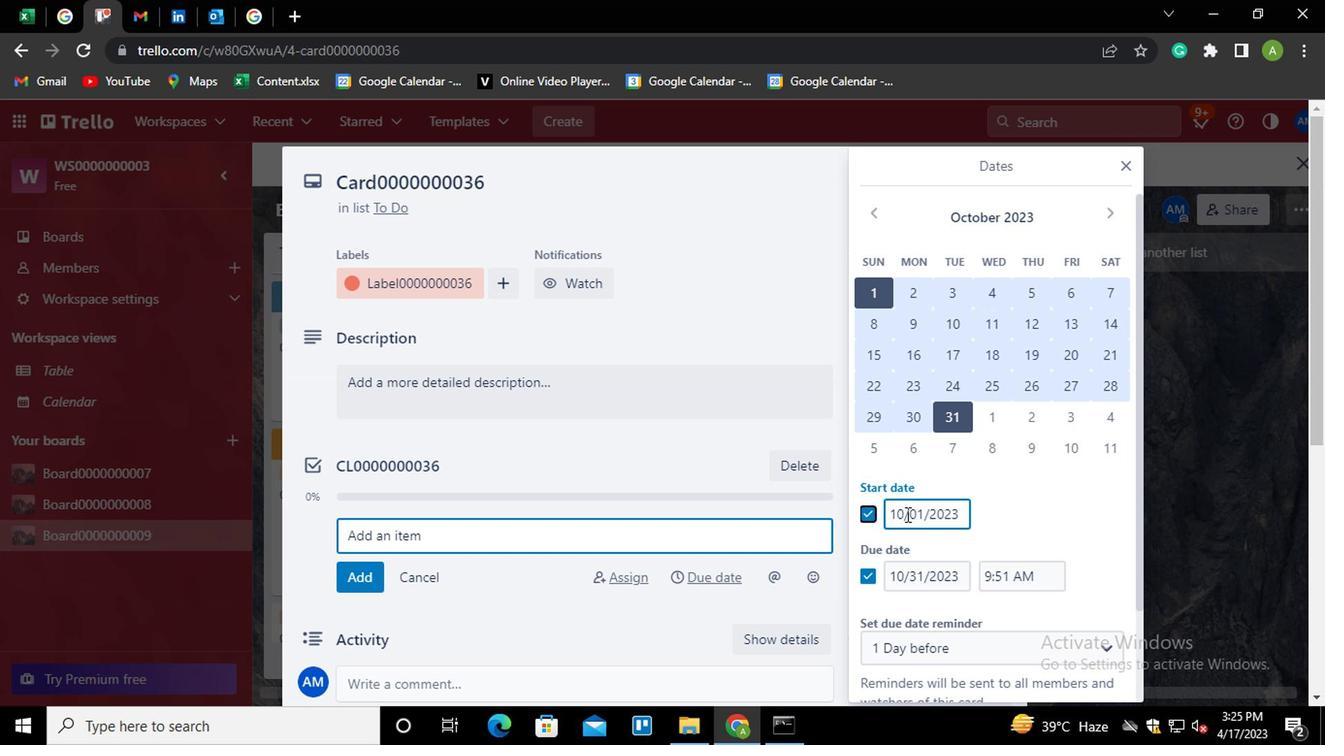 
Action: Mouse moved to (908, 520)
Screenshot: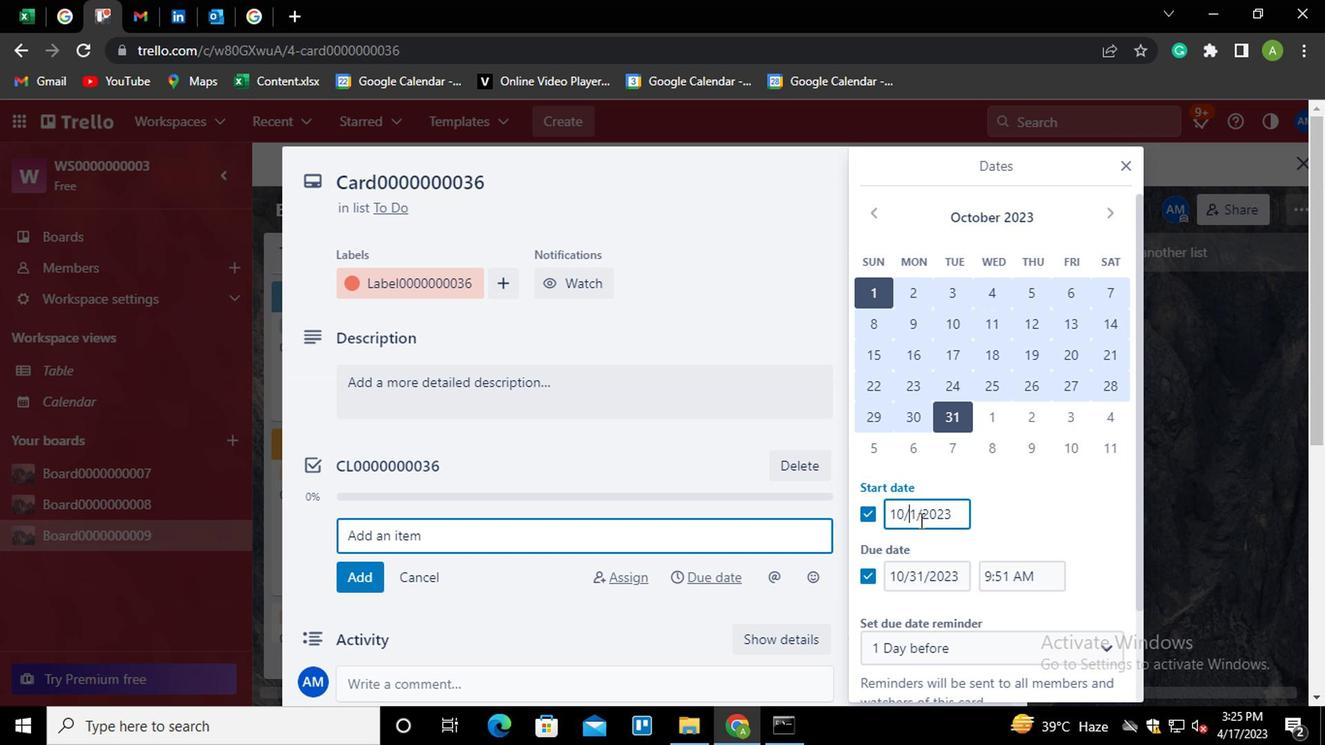 
Action: Key pressed <Key.left><Key.backspace>1
Screenshot: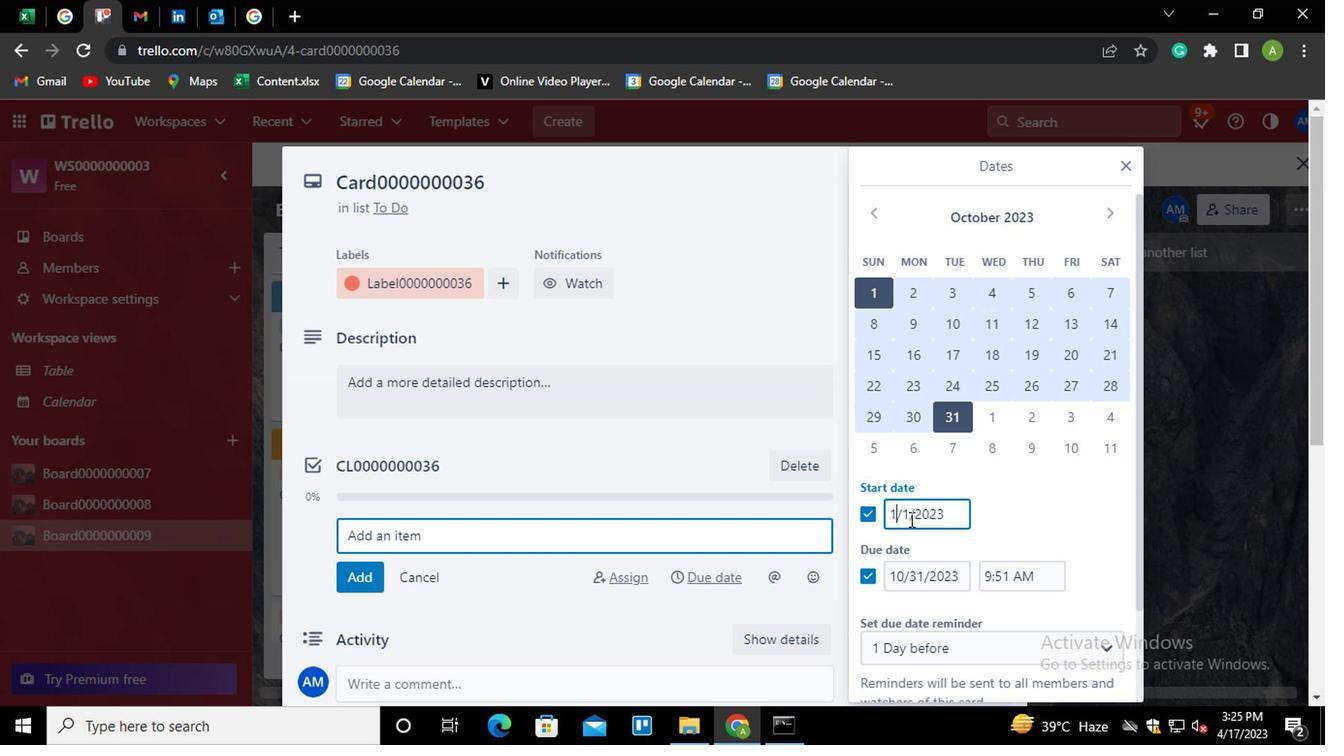 
Action: Mouse moved to (901, 580)
Screenshot: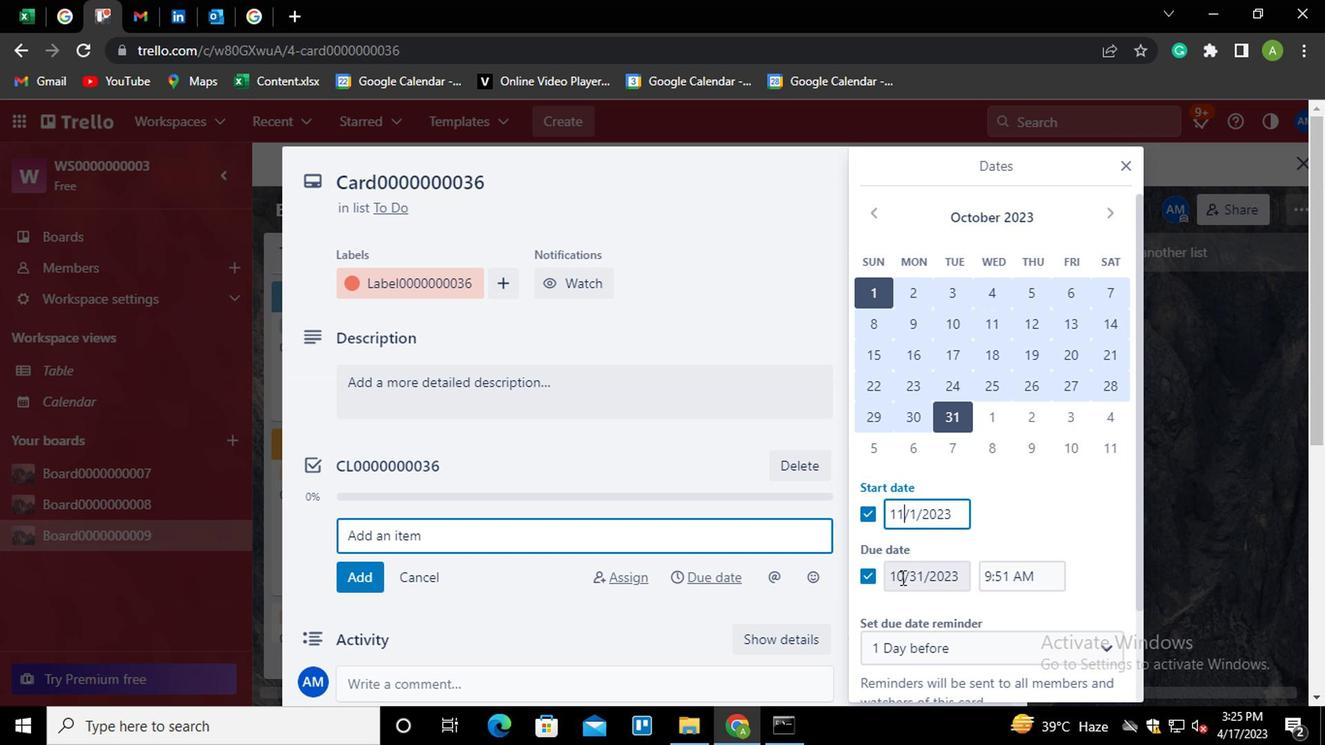 
Action: Mouse pressed left at (901, 580)
Screenshot: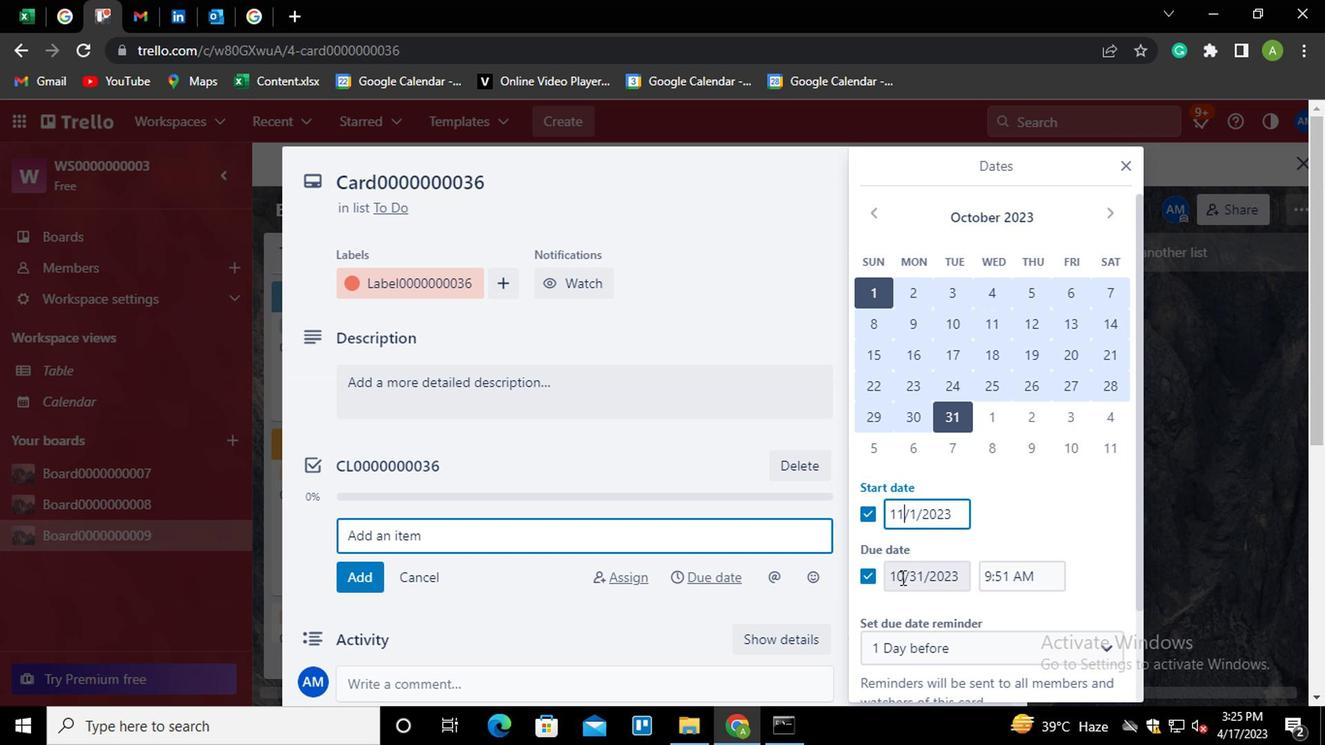 
Action: Mouse moved to (920, 579)
Screenshot: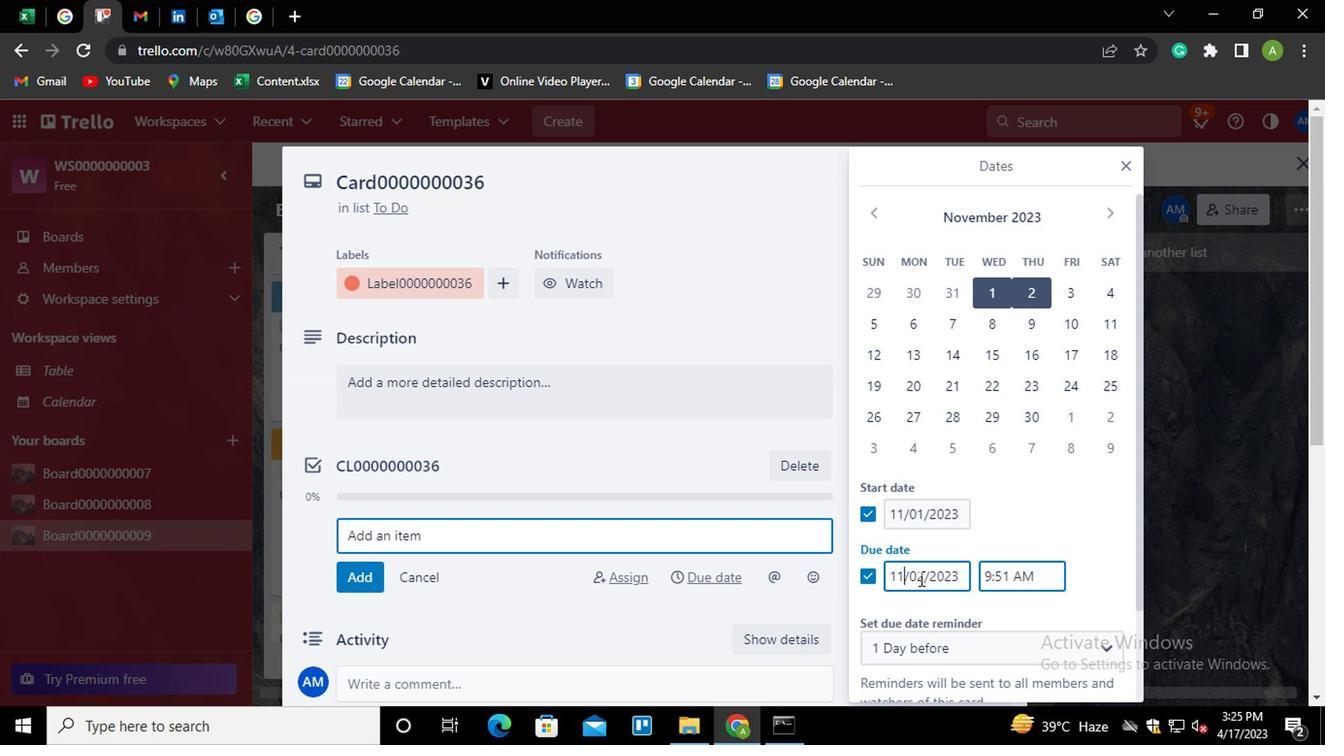 
Action: Mouse pressed left at (920, 579)
Screenshot: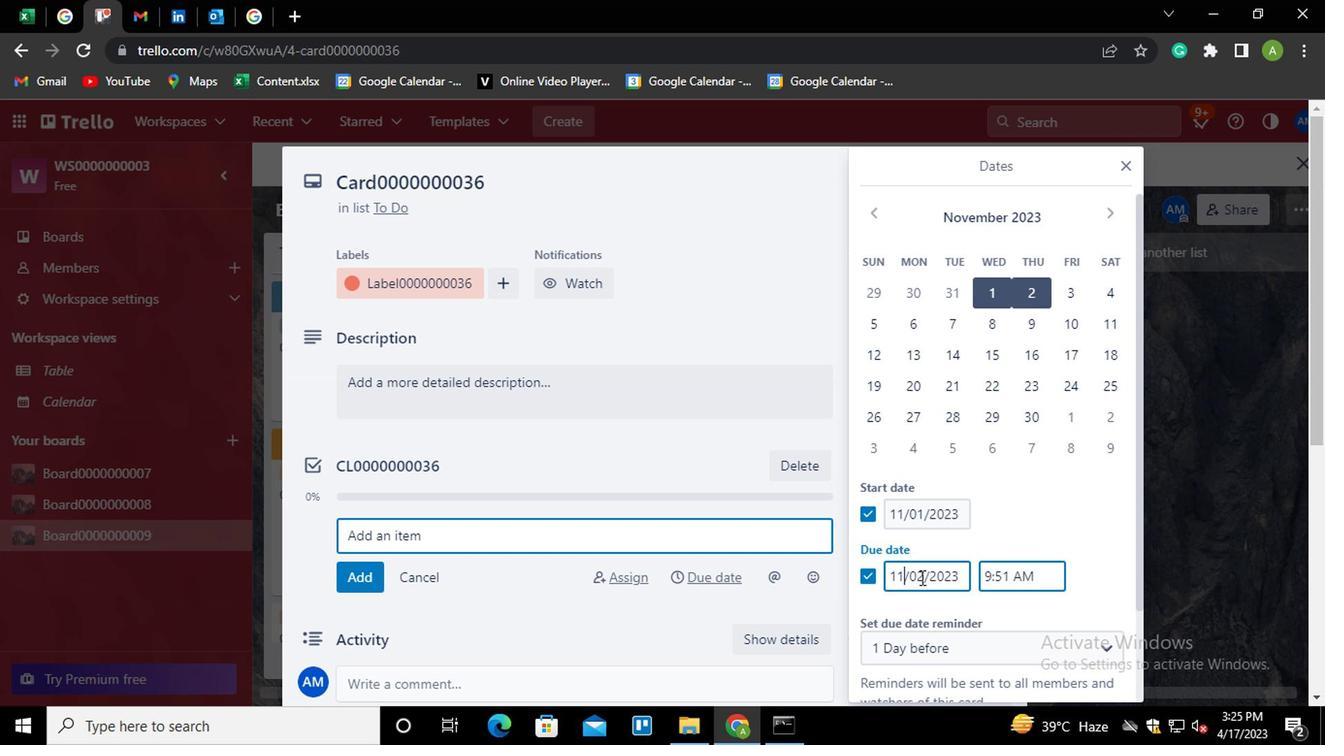 
Action: Mouse moved to (927, 580)
Screenshot: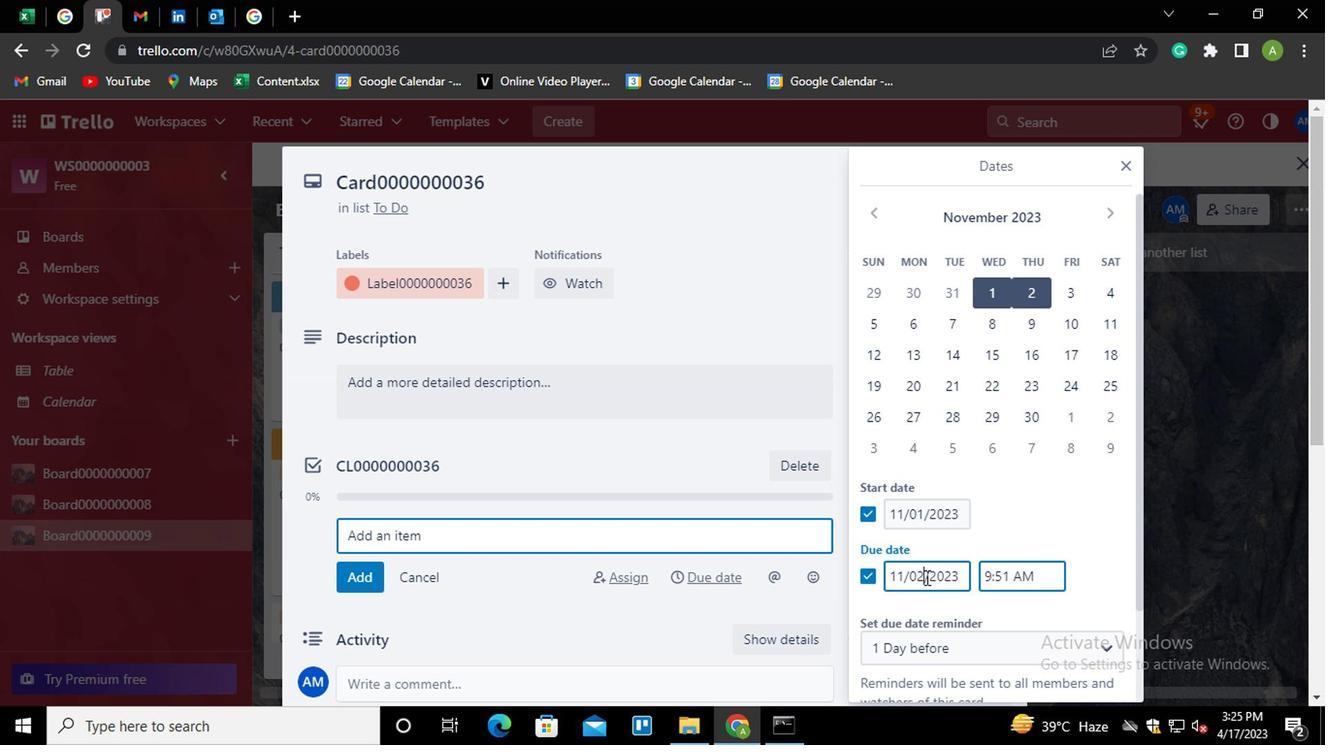 
Action: Key pressed <Key.backspace><Key.backspace>30
Screenshot: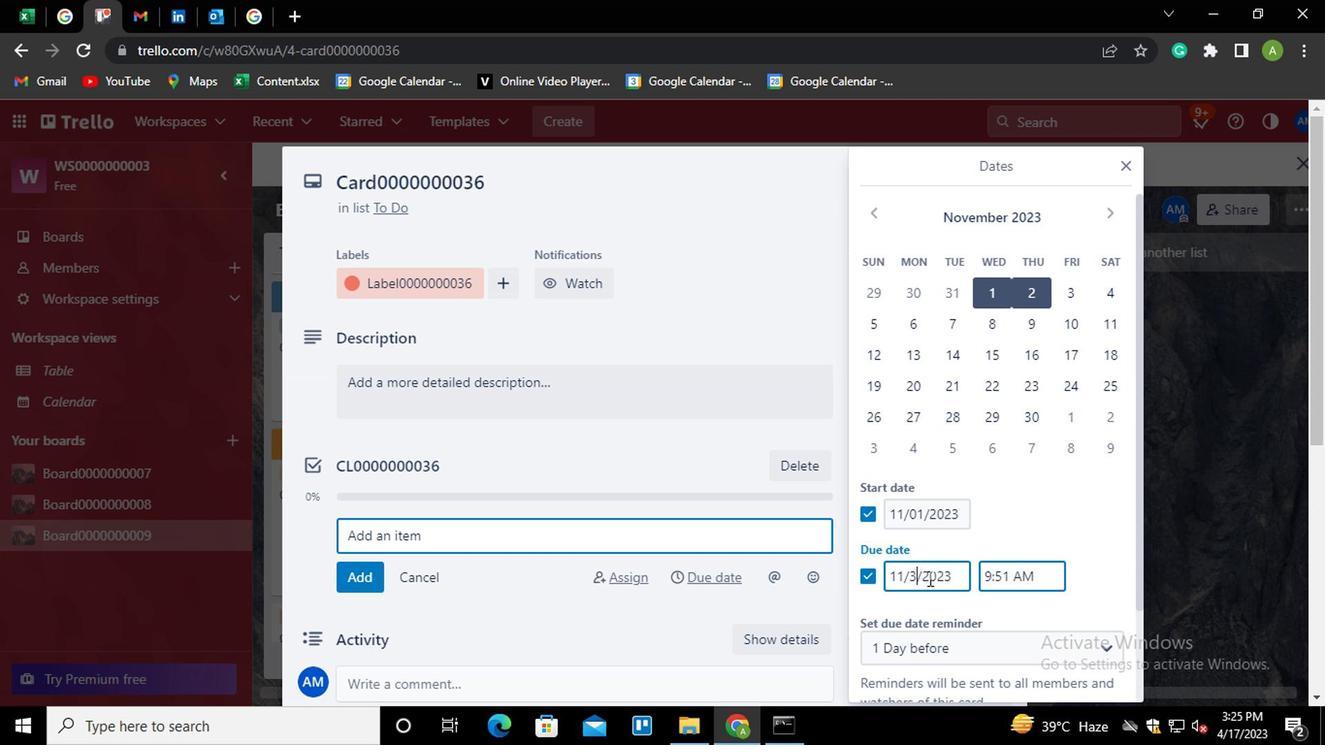 
Action: Mouse moved to (986, 525)
Screenshot: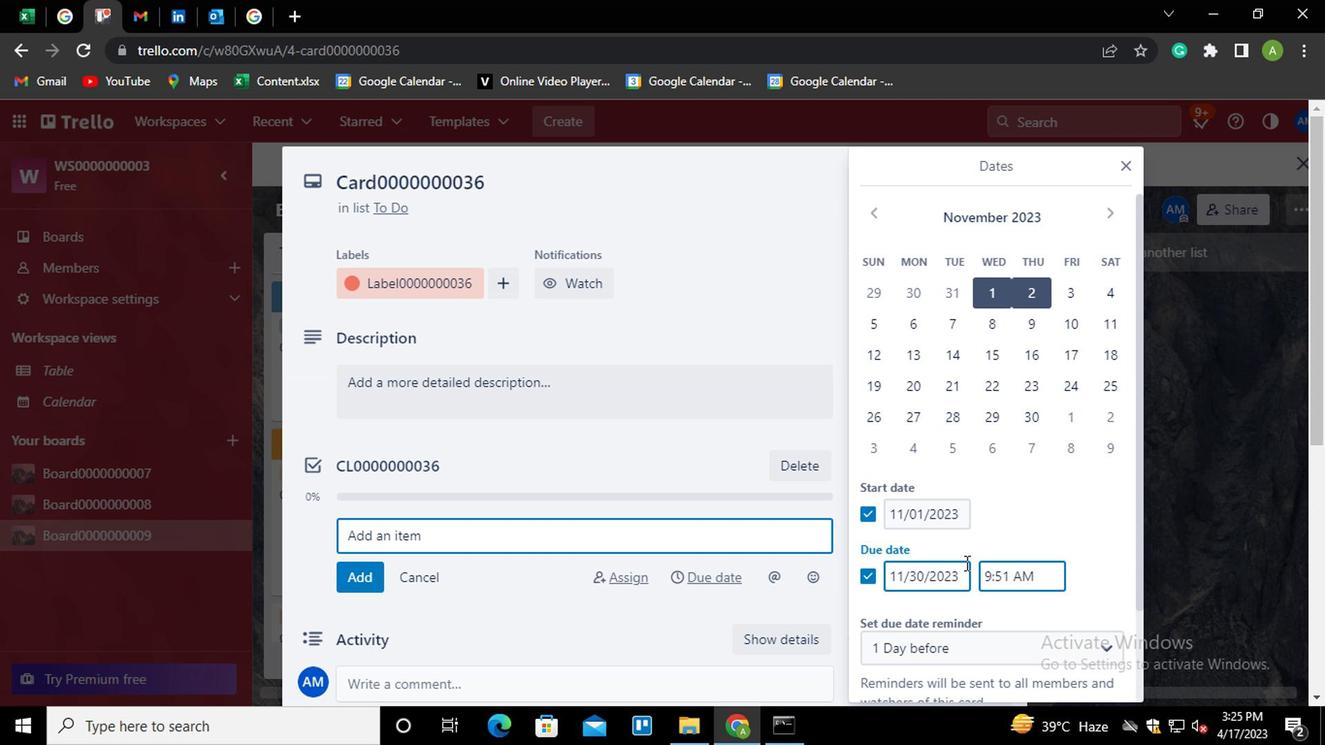 
Action: Mouse pressed left at (986, 525)
Screenshot: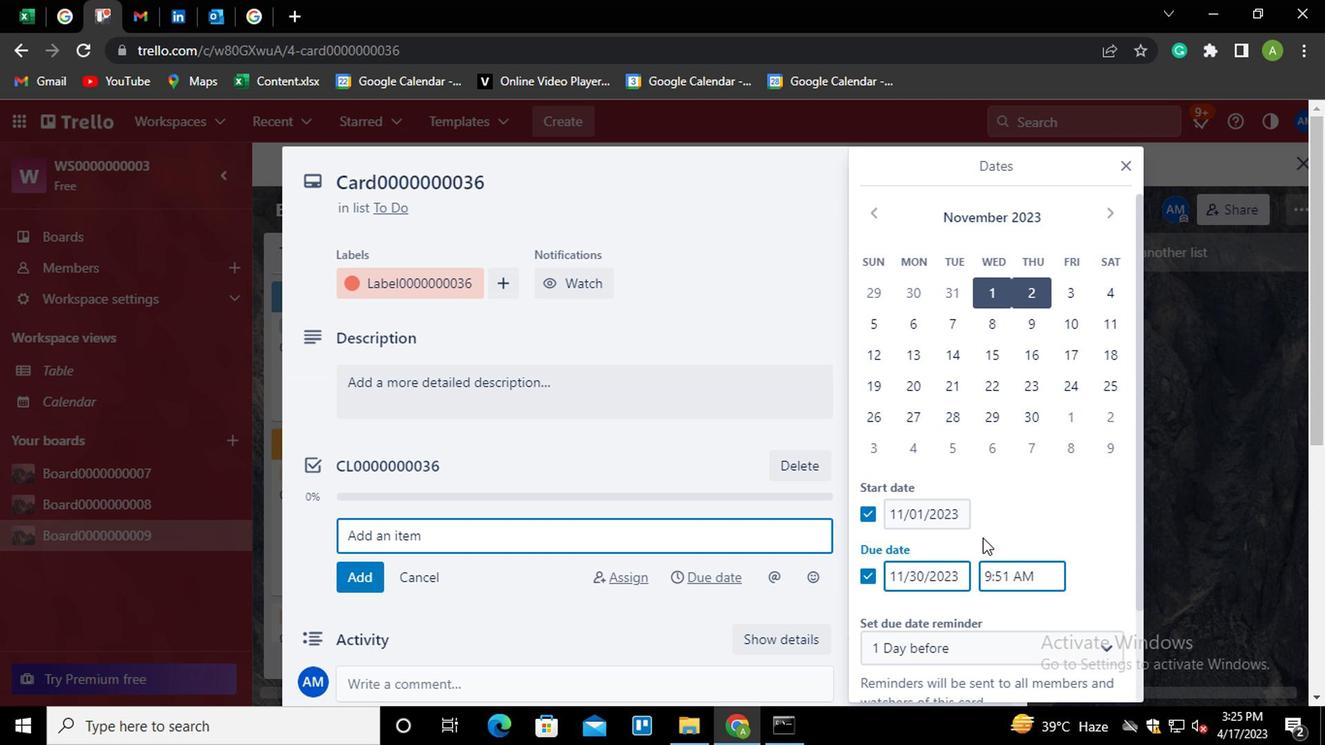 
Action: Mouse moved to (1003, 530)
Screenshot: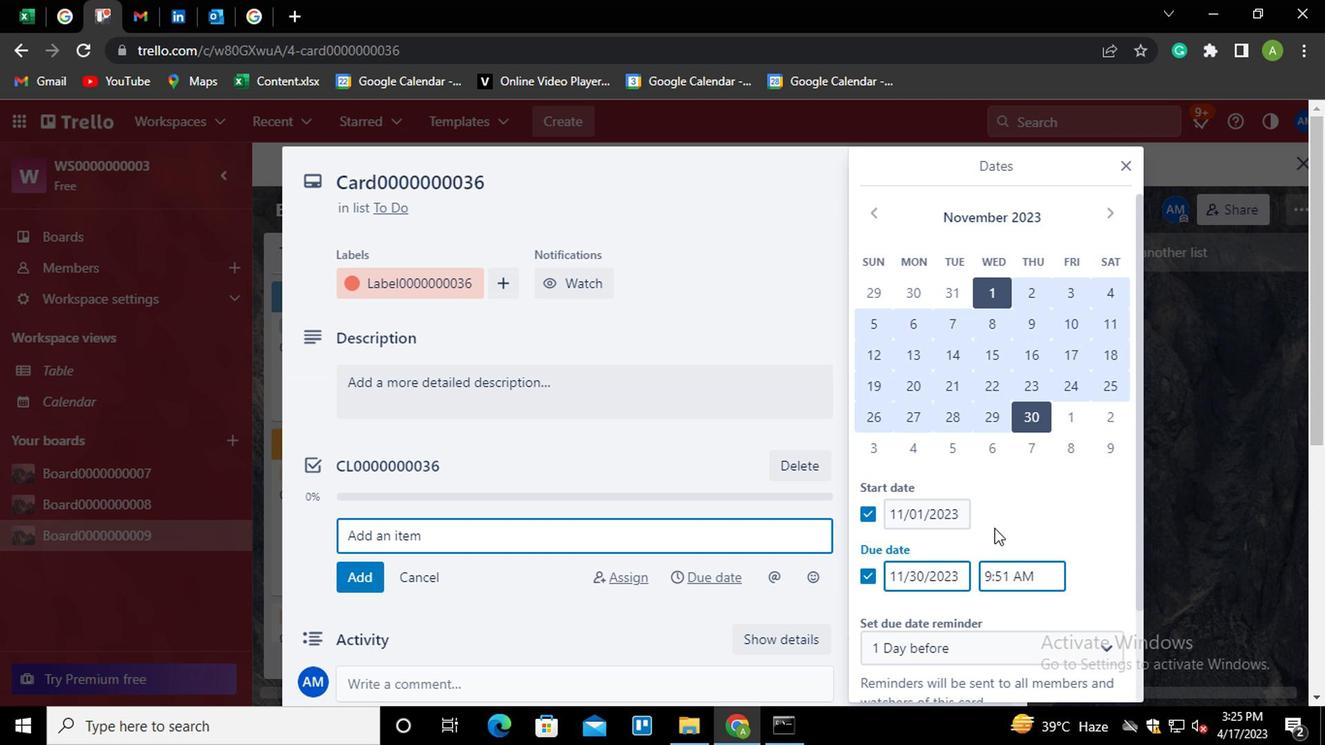 
Action: Mouse scrolled (1003, 529) with delta (0, 0)
Screenshot: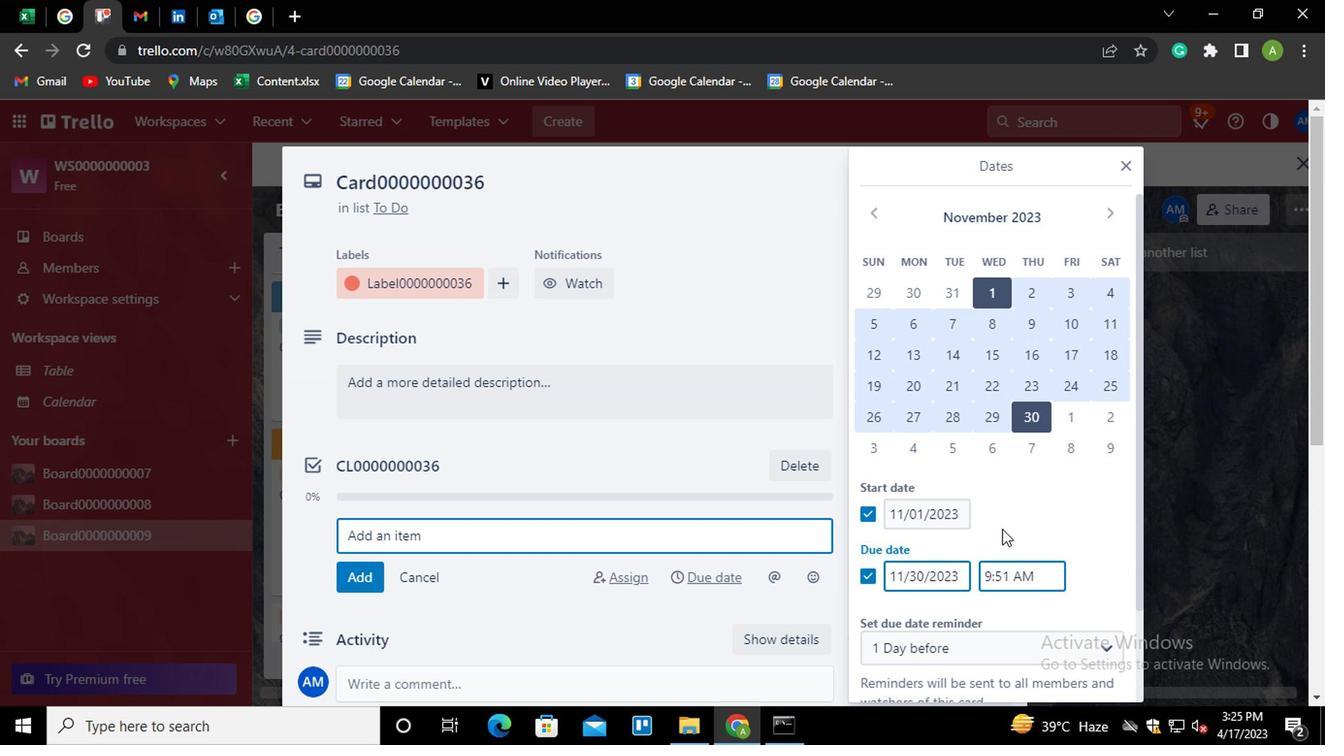 
Action: Mouse scrolled (1003, 529) with delta (0, 0)
Screenshot: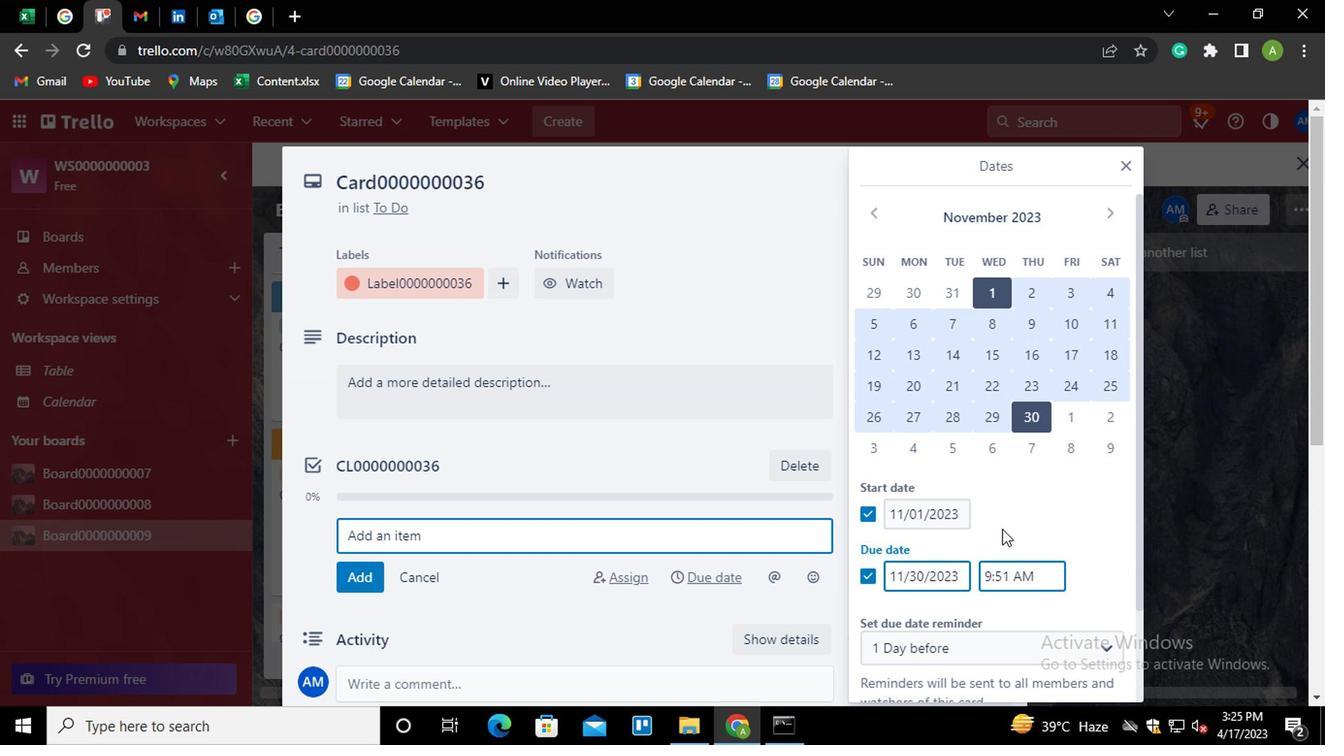 
Action: Mouse scrolled (1003, 529) with delta (0, 0)
Screenshot: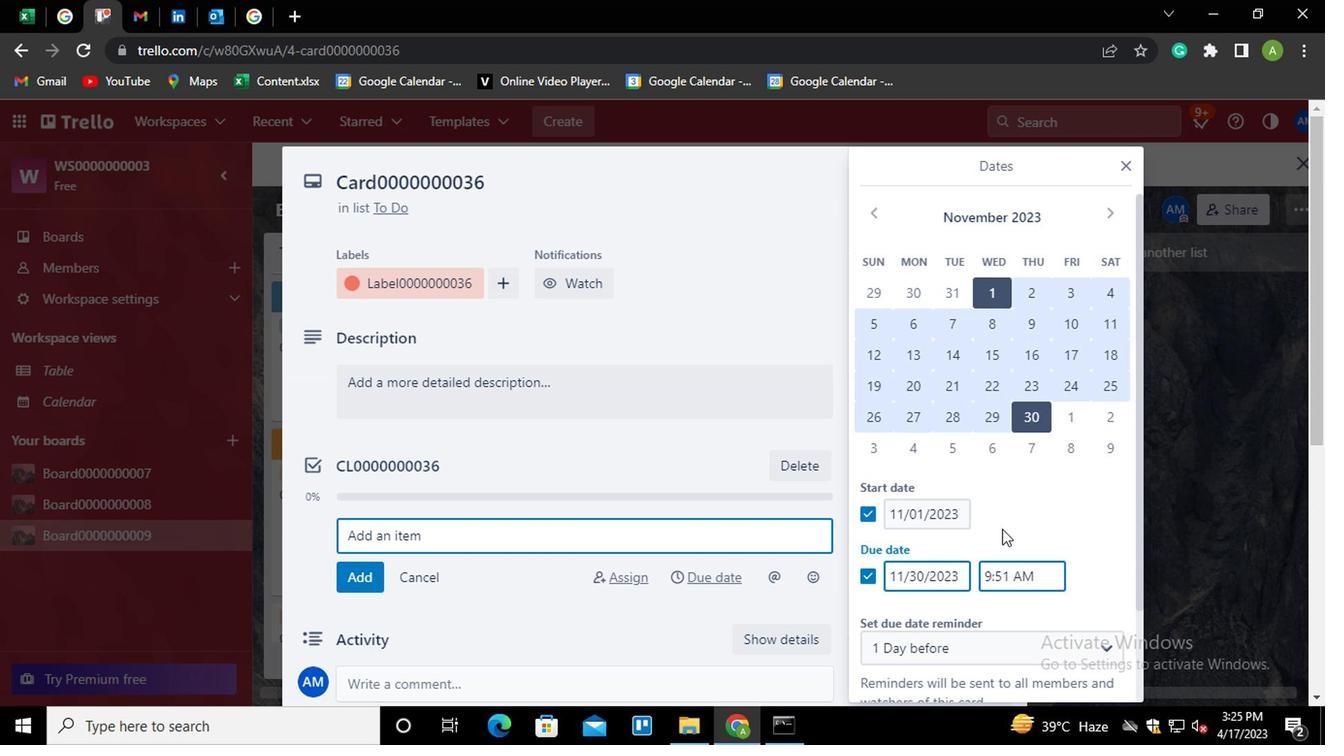 
Action: Mouse scrolled (1003, 529) with delta (0, 0)
Screenshot: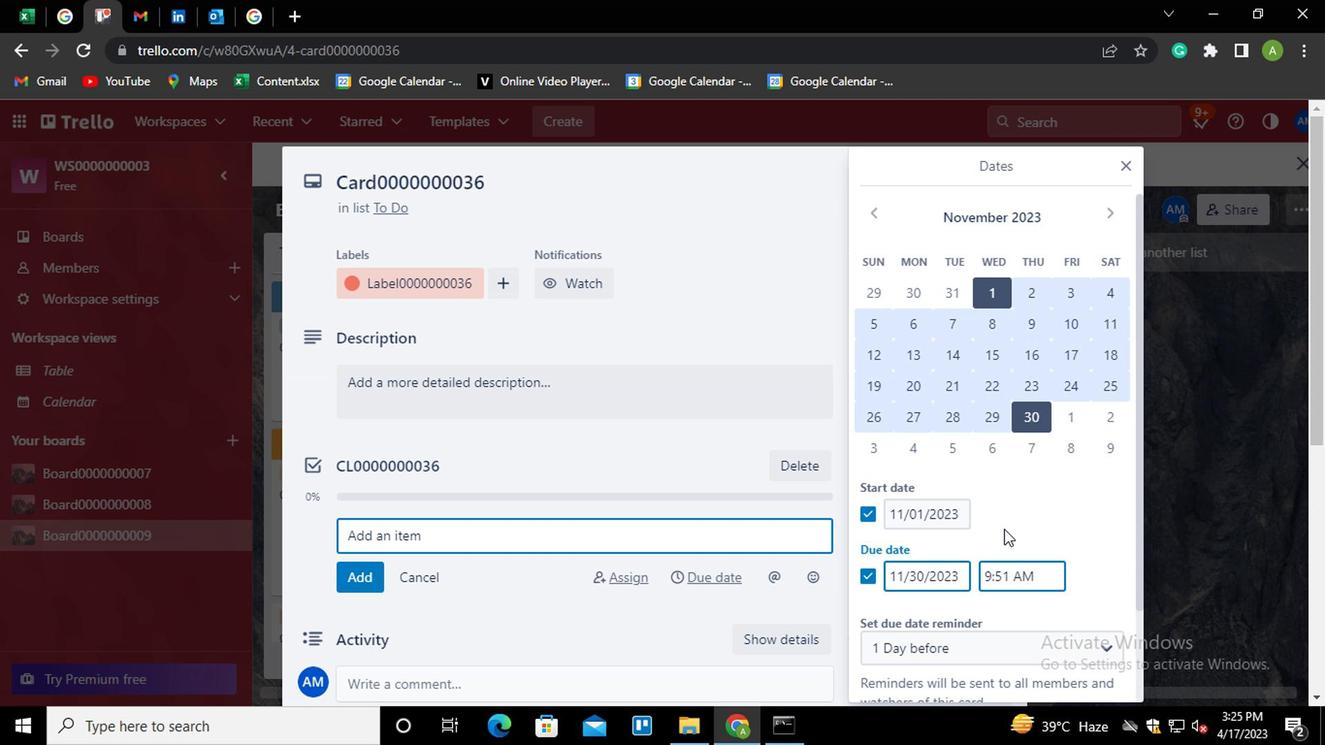 
Action: Mouse moved to (974, 623)
Screenshot: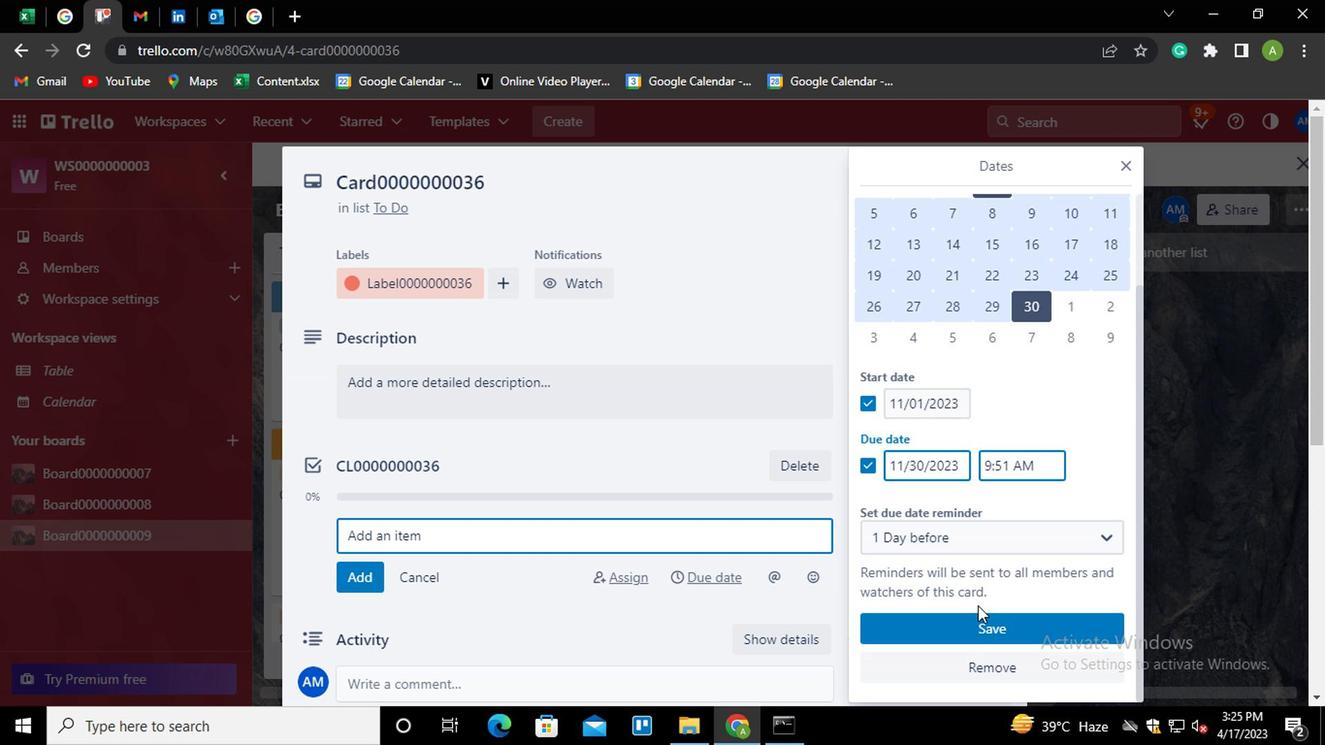 
Action: Mouse pressed left at (974, 623)
Screenshot: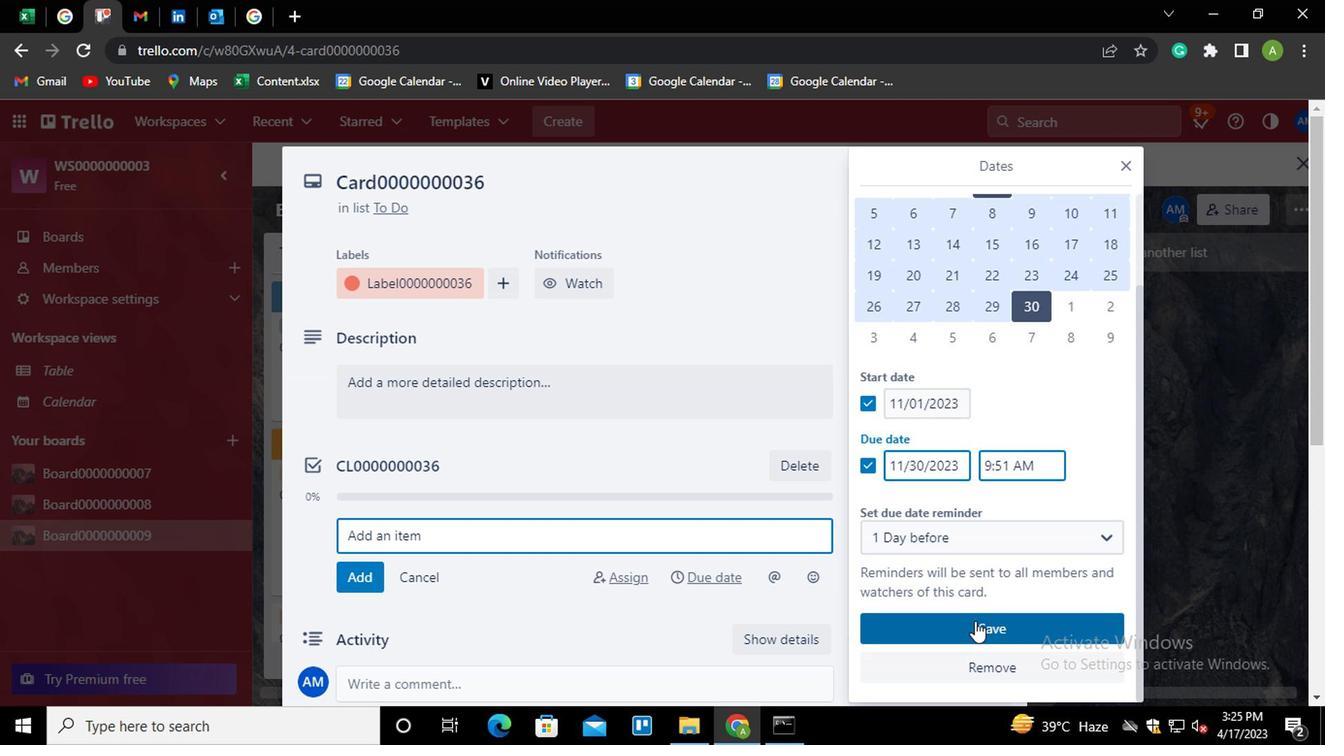
Action: Mouse moved to (710, 435)
Screenshot: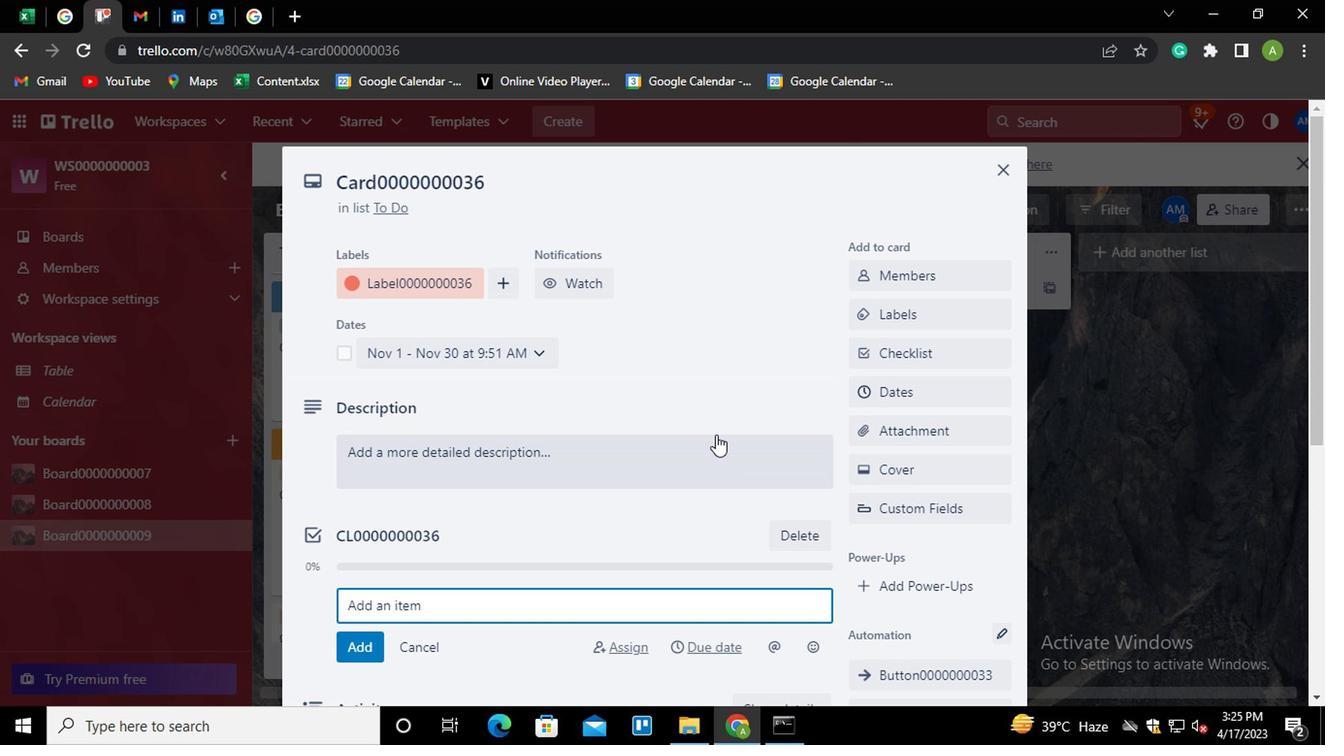 
